 Task: Look for space in La Virginia, Colombia from 12th  July, 2023 to 15th July, 2023 for 3 adults in price range Rs.12000 to Rs.16000. Place can be entire place with 2 bedrooms having 3 beds and 1 bathroom. Property type can be house, flat, guest house. Amenities needed are: washing machine. Booking option can be shelf check-in. Required host language is English.
Action: Mouse moved to (475, 99)
Screenshot: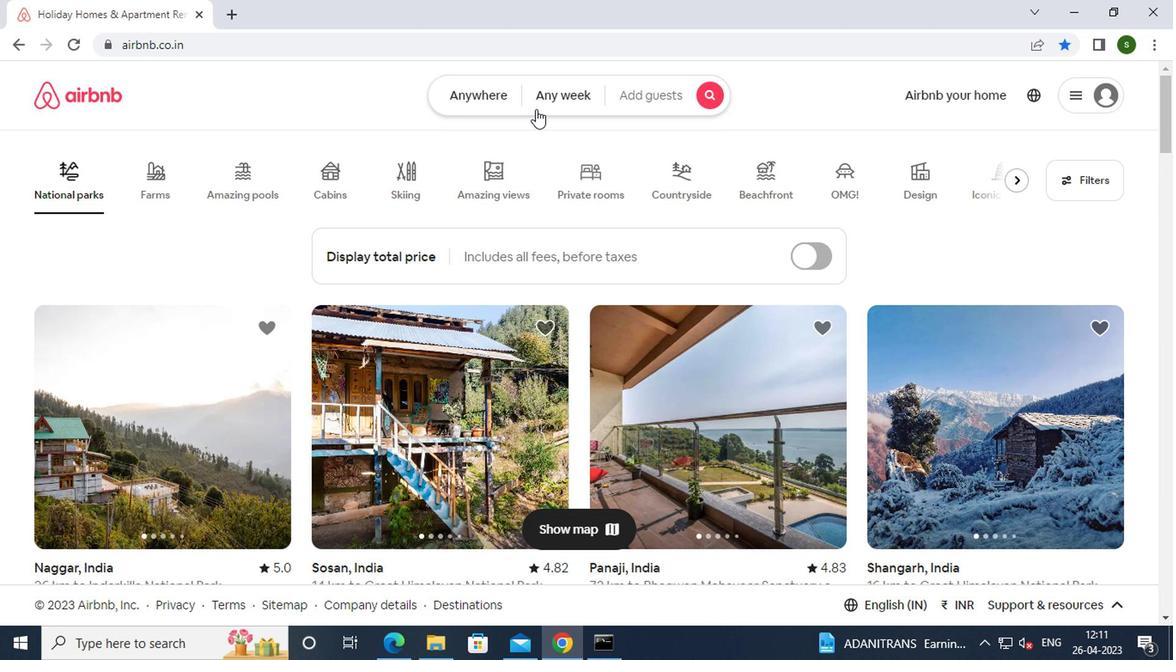 
Action: Mouse pressed left at (475, 99)
Screenshot: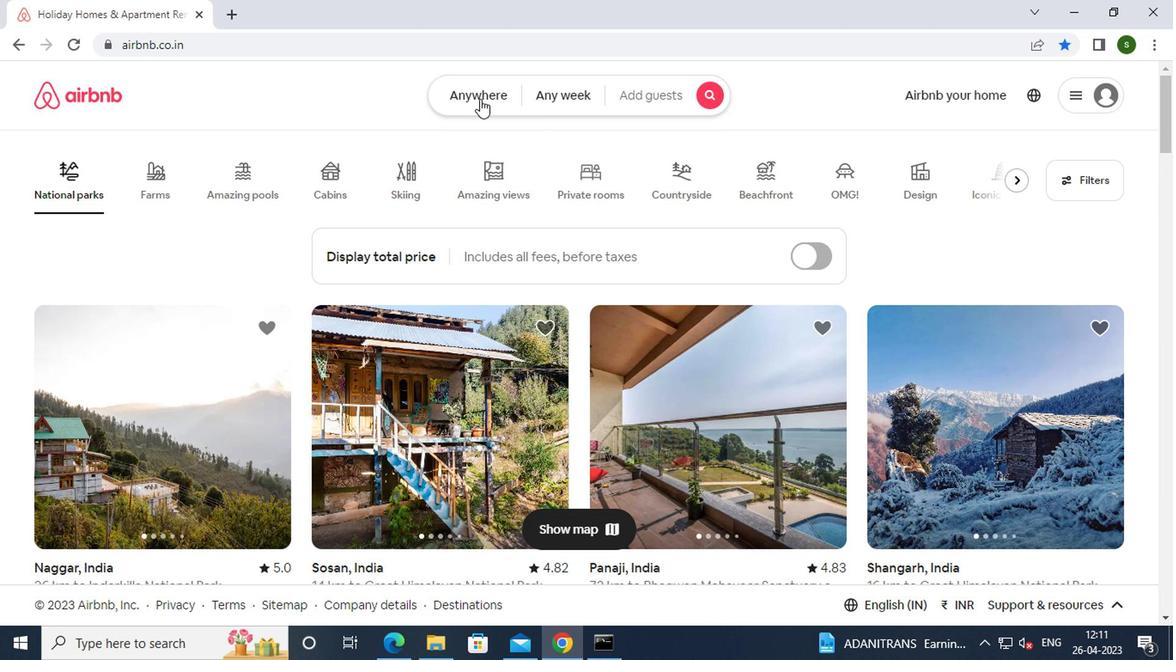 
Action: Mouse moved to (434, 166)
Screenshot: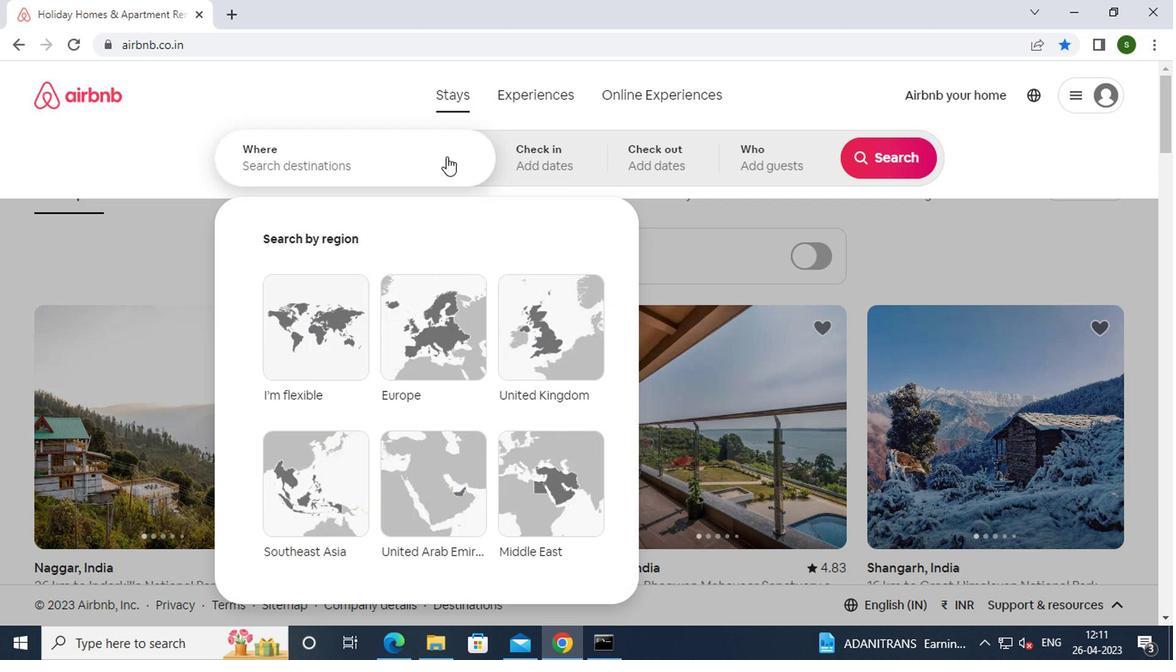 
Action: Mouse pressed left at (434, 166)
Screenshot: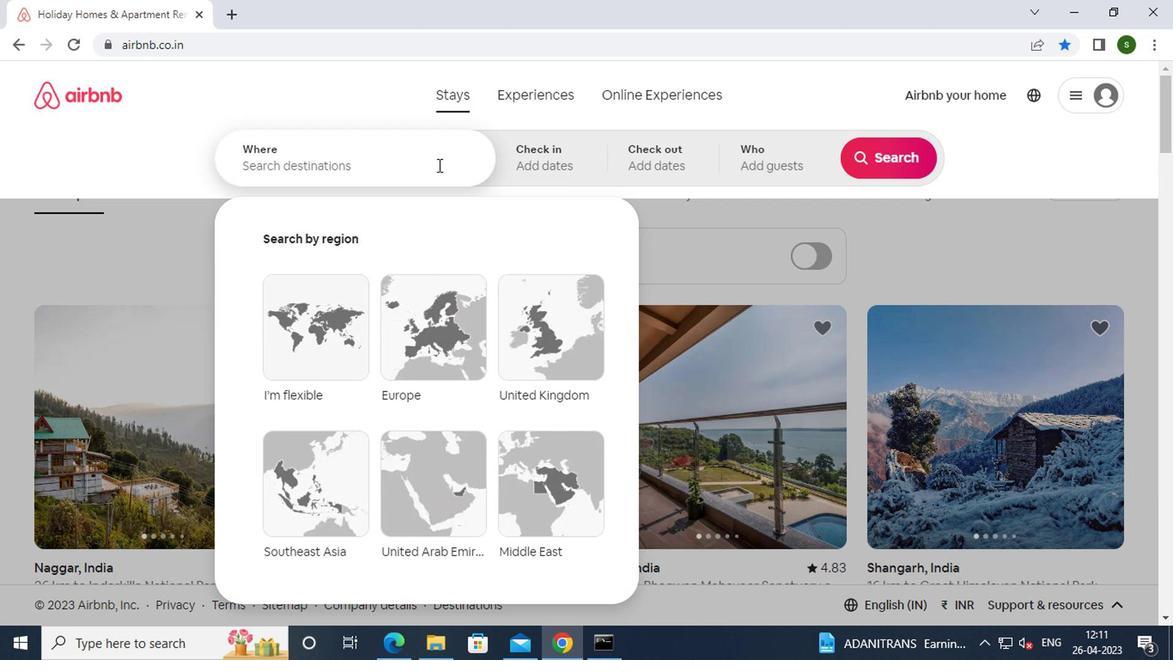 
Action: Key pressed l<Key.caps_lock>a<Key.space><Key.caps_lock>v<Key.caps_lock>i
Screenshot: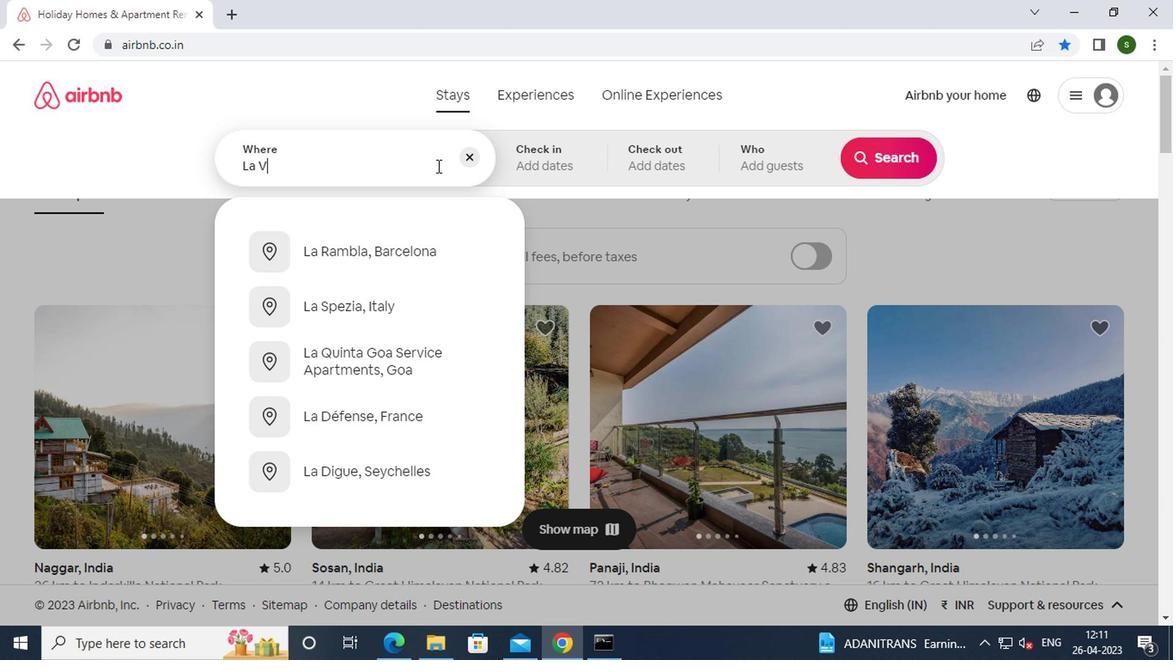 
Action: Mouse moved to (434, 166)
Screenshot: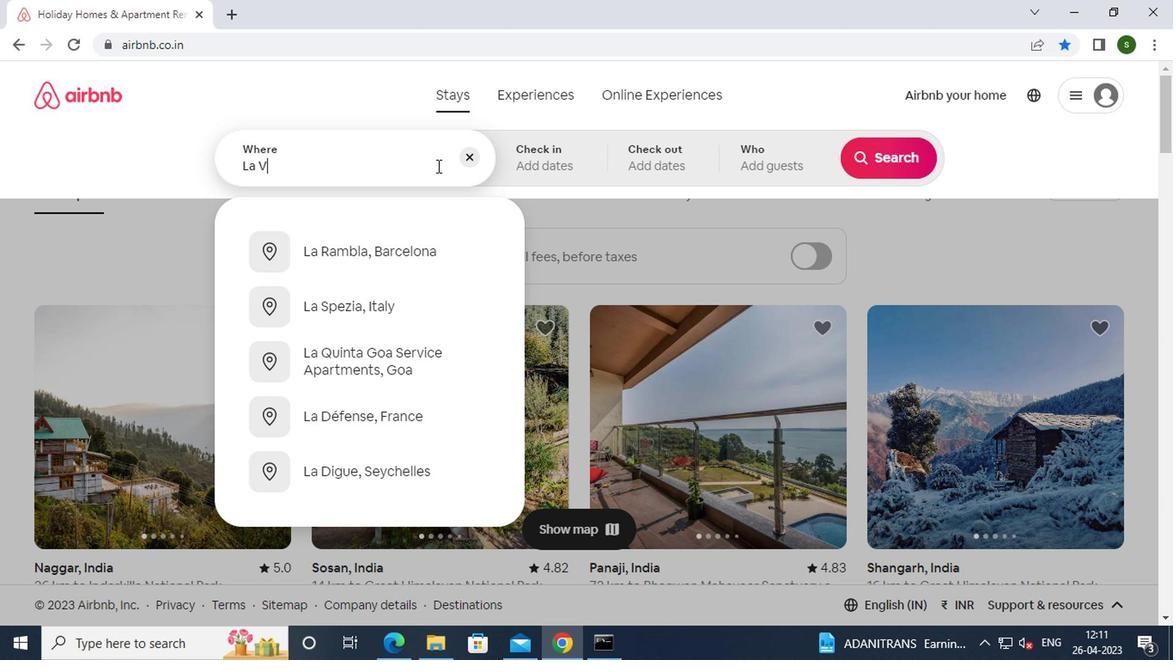 
Action: Key pressed rginia,<Key.space><Key.caps_lock>c<Key.caps_lock>olo
Screenshot: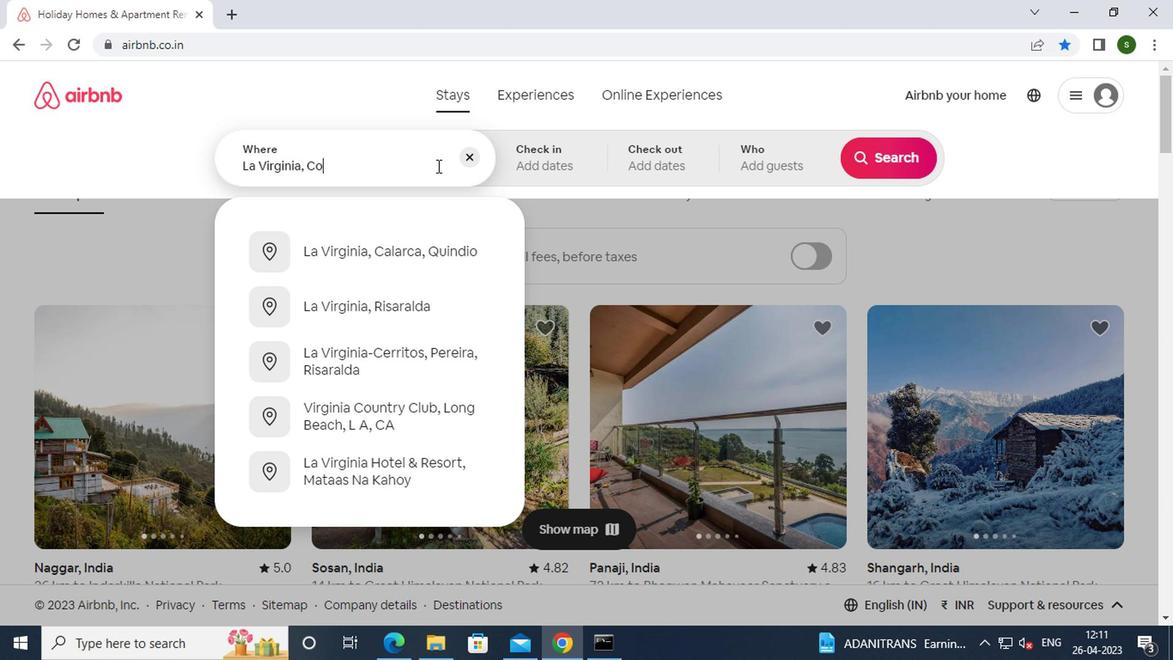 
Action: Mouse moved to (434, 166)
Screenshot: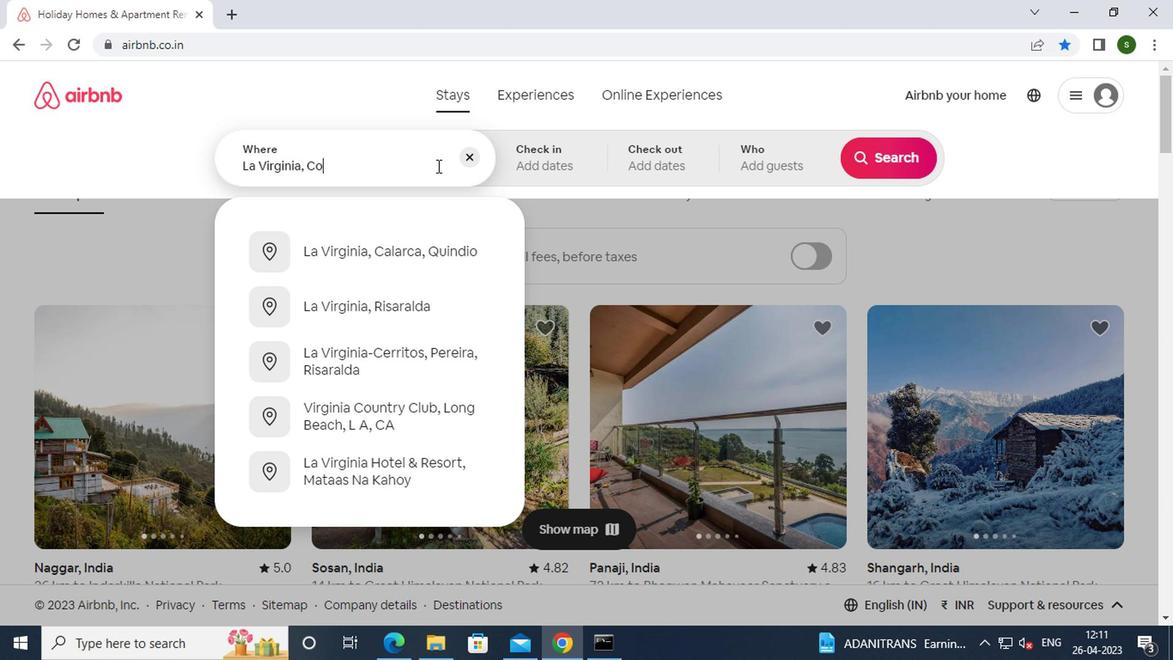 
Action: Key pressed mbia<Key.enter>
Screenshot: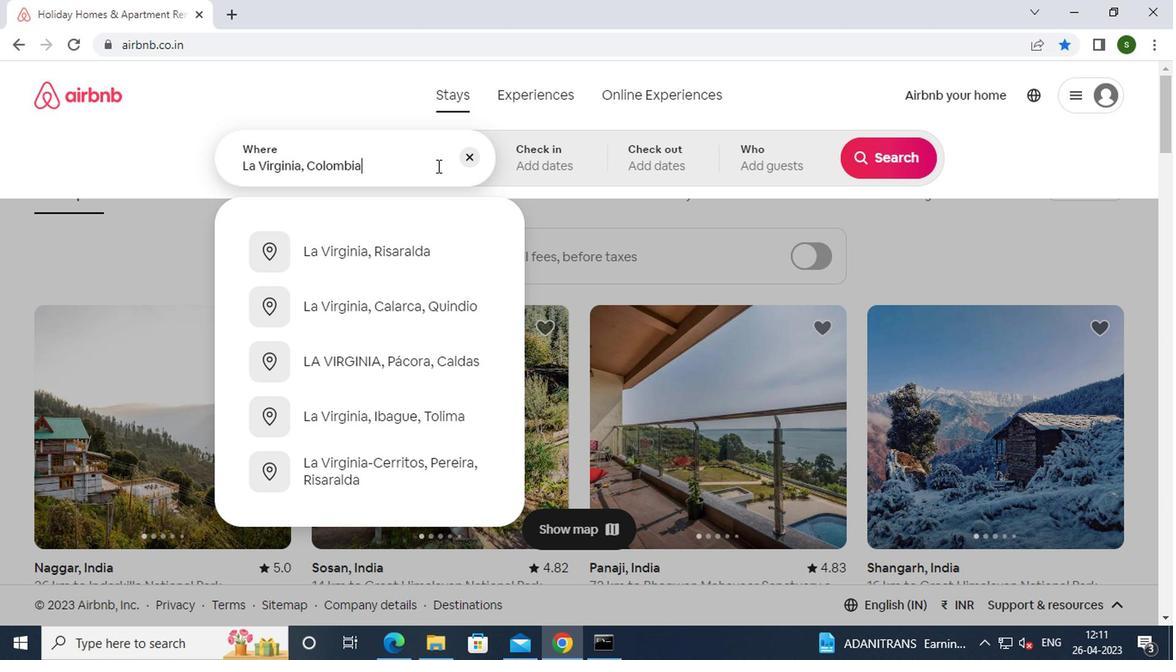 
Action: Mouse moved to (863, 296)
Screenshot: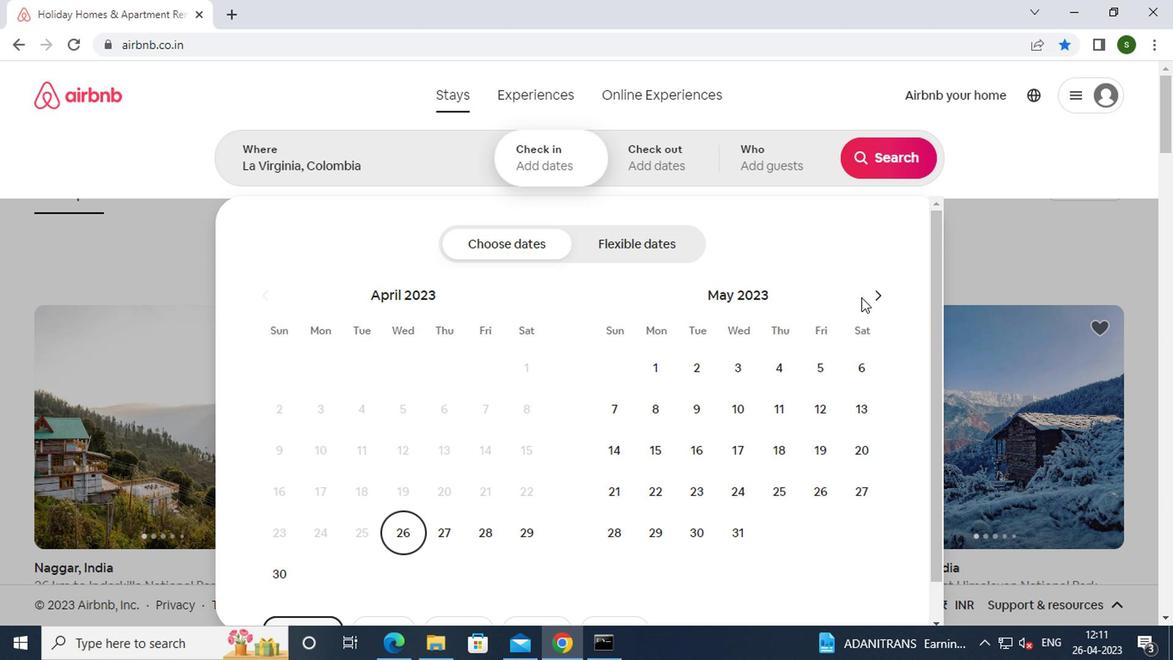 
Action: Mouse pressed left at (863, 296)
Screenshot: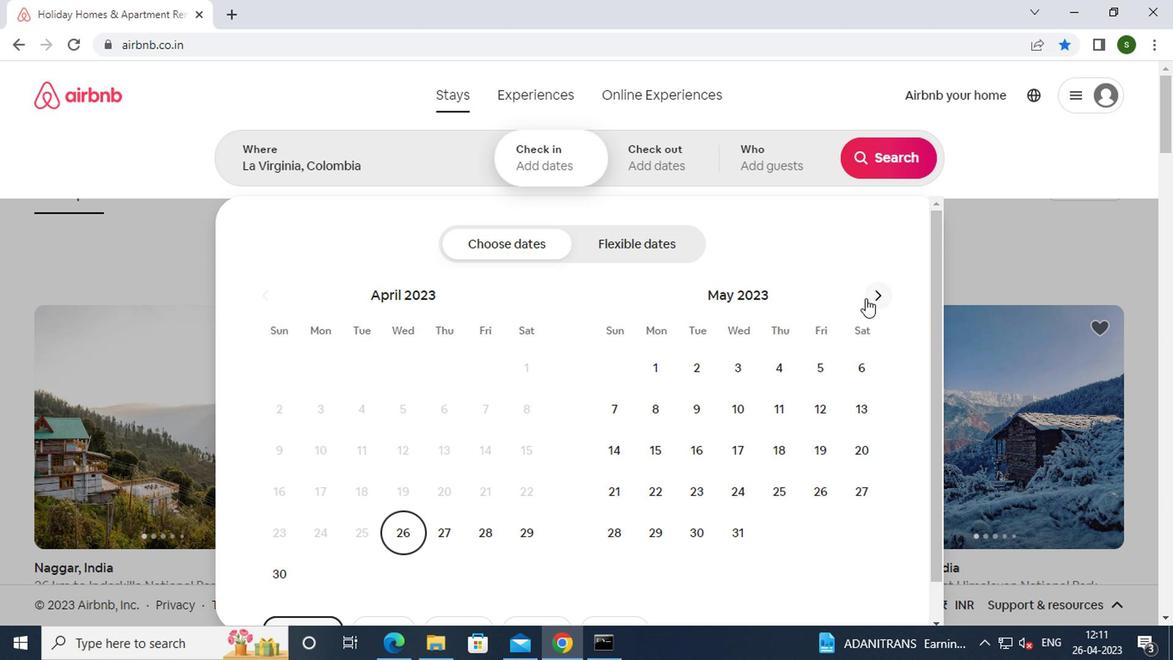
Action: Mouse pressed left at (863, 296)
Screenshot: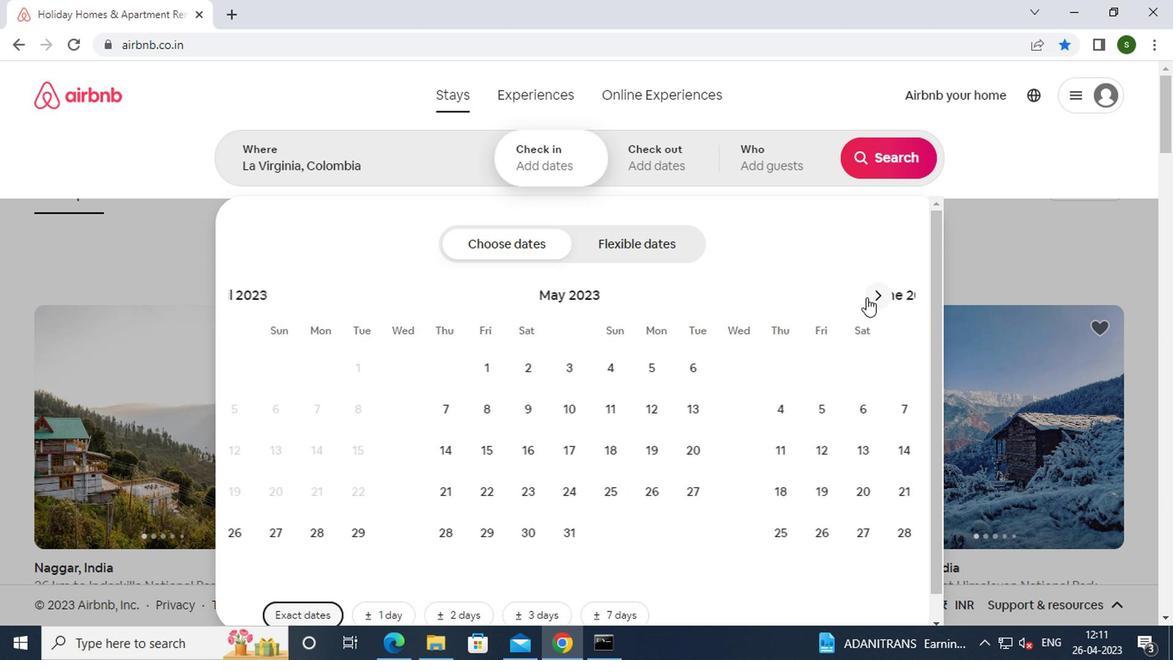 
Action: Mouse moved to (736, 438)
Screenshot: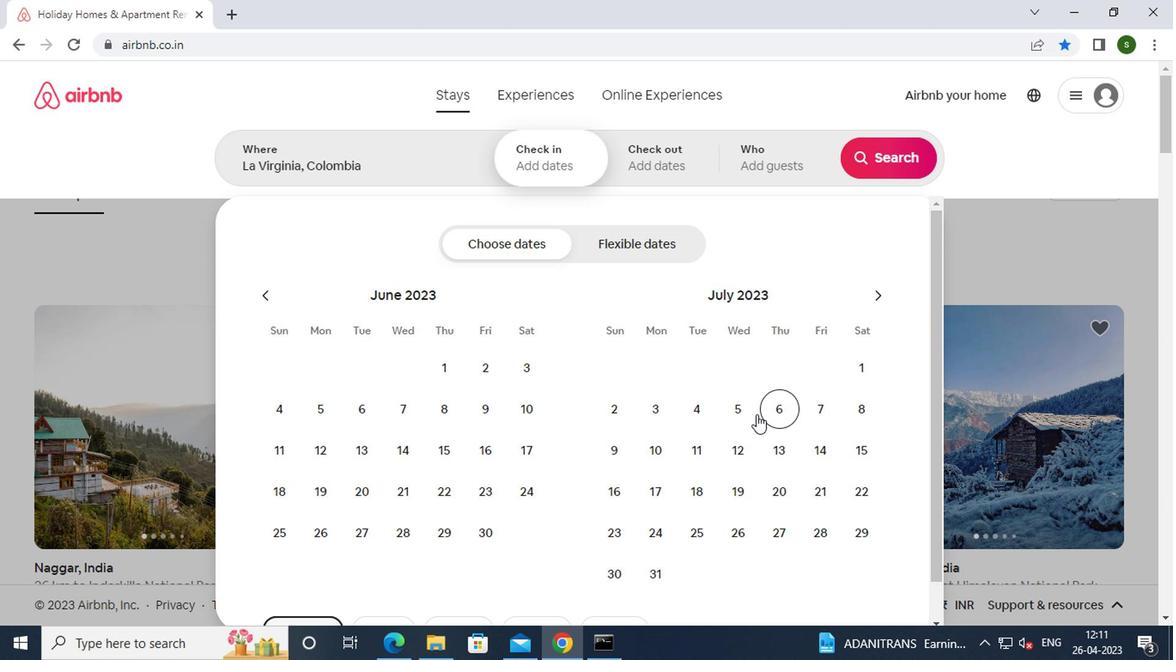 
Action: Mouse pressed left at (736, 438)
Screenshot: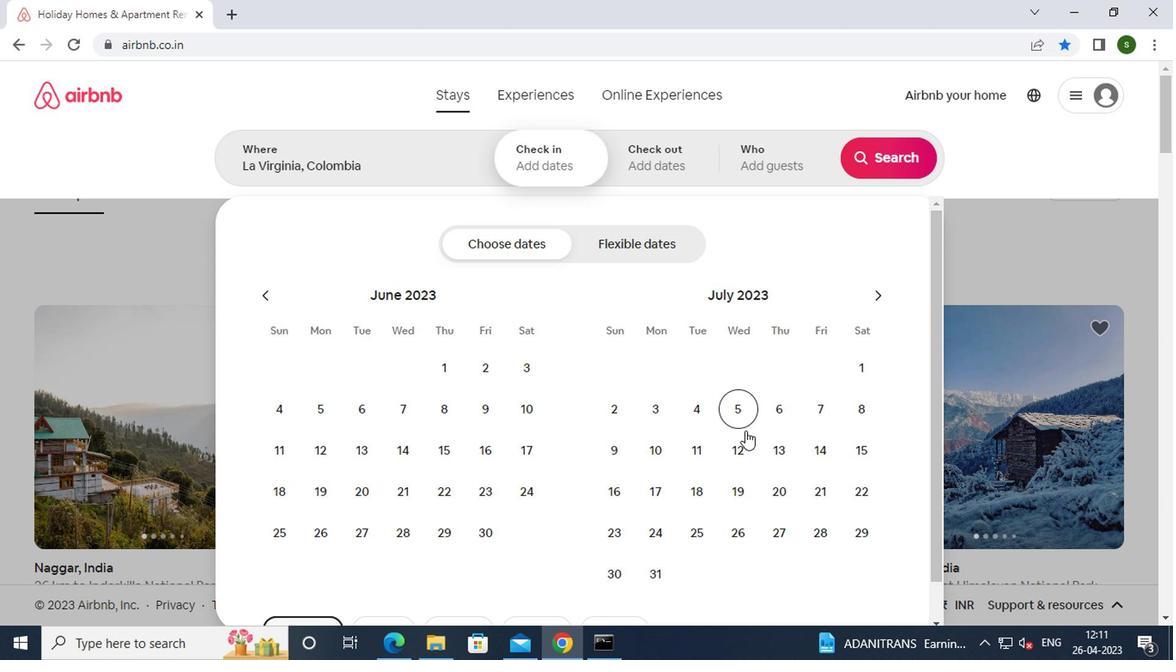 
Action: Mouse moved to (859, 444)
Screenshot: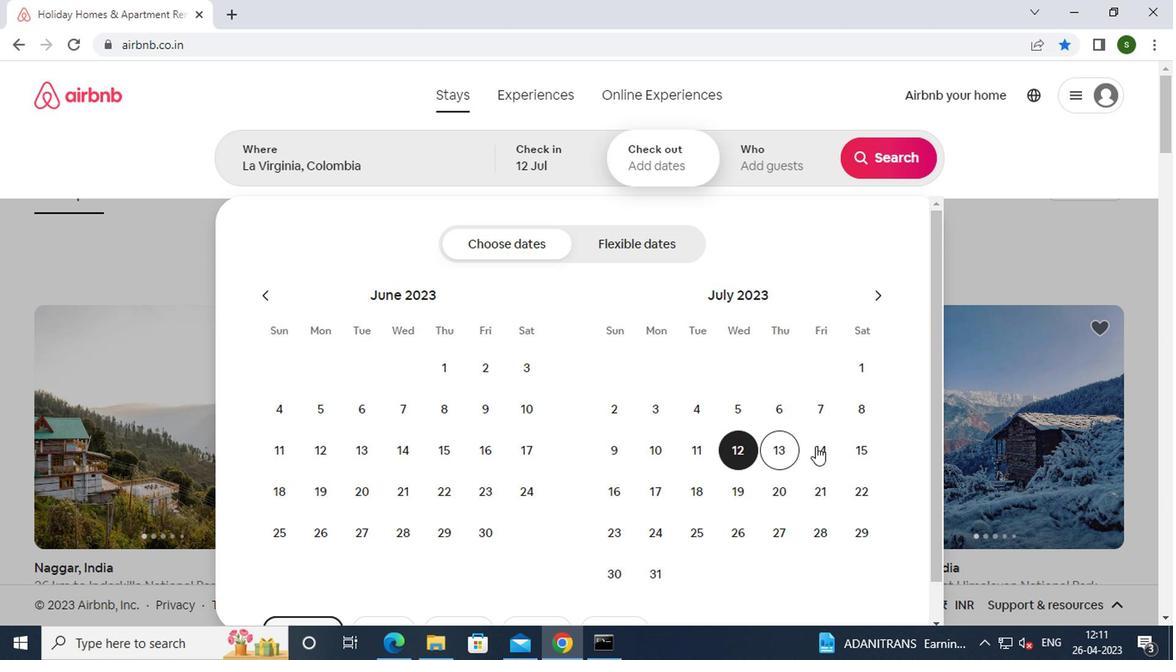 
Action: Mouse pressed left at (859, 444)
Screenshot: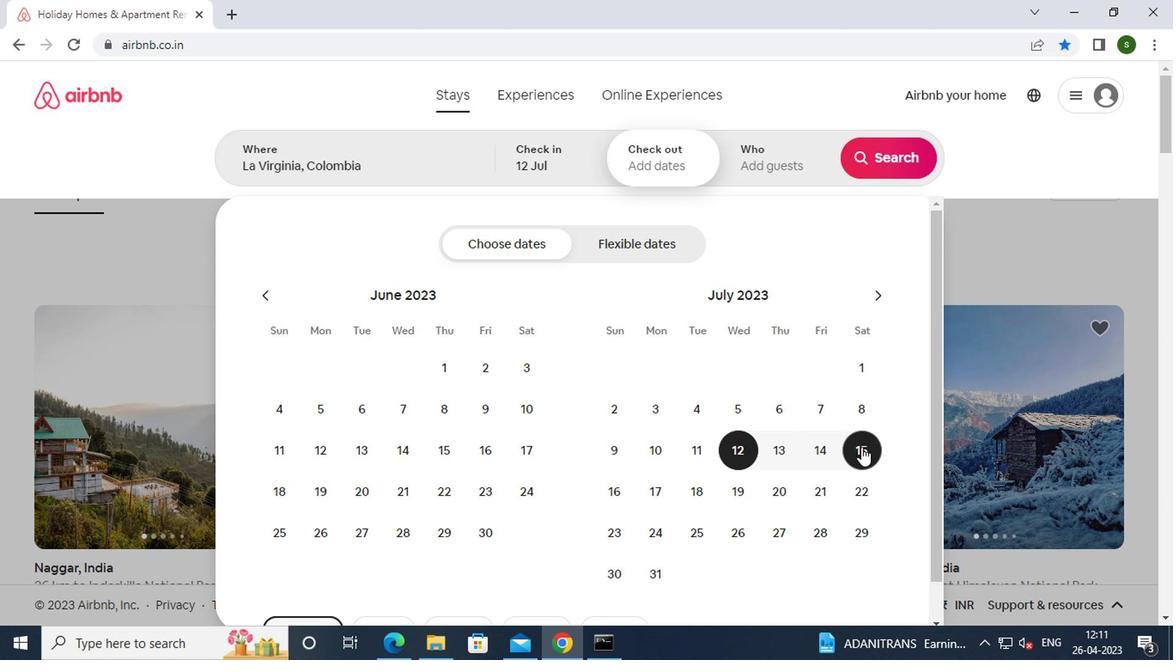 
Action: Mouse moved to (771, 161)
Screenshot: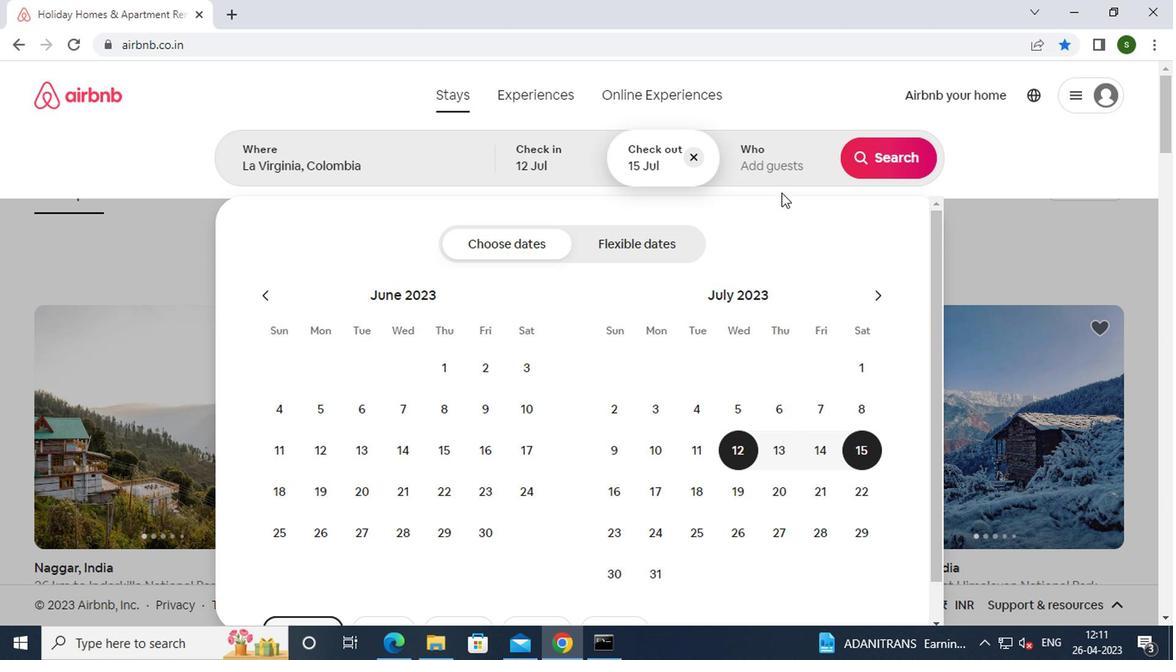 
Action: Mouse pressed left at (771, 161)
Screenshot: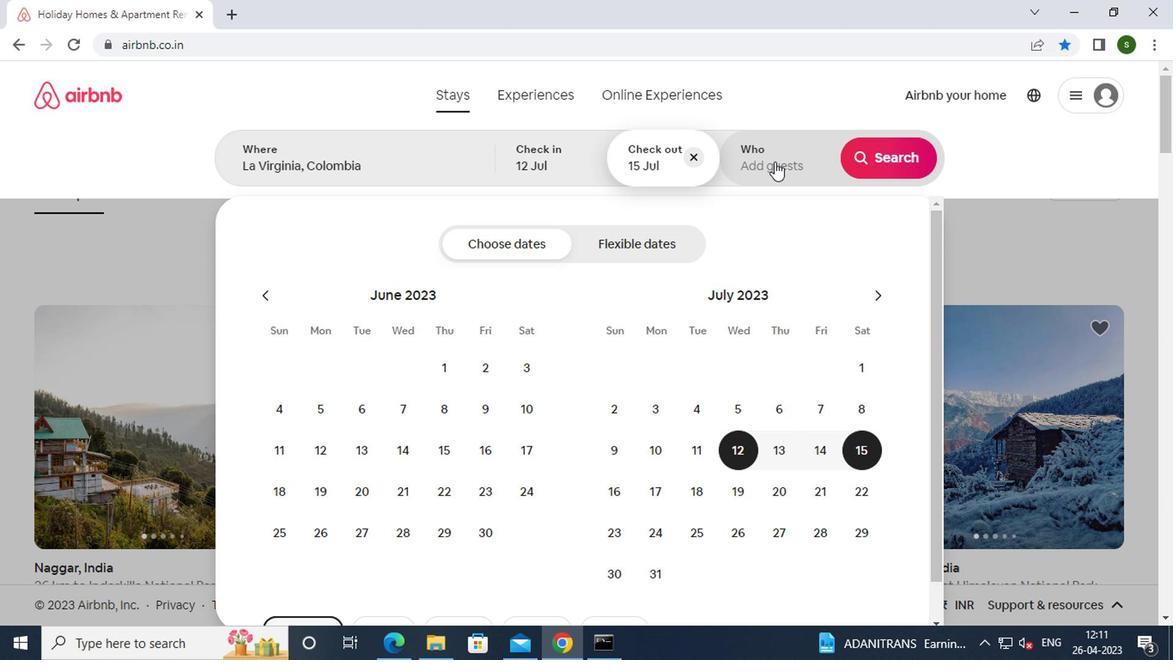 
Action: Mouse moved to (889, 247)
Screenshot: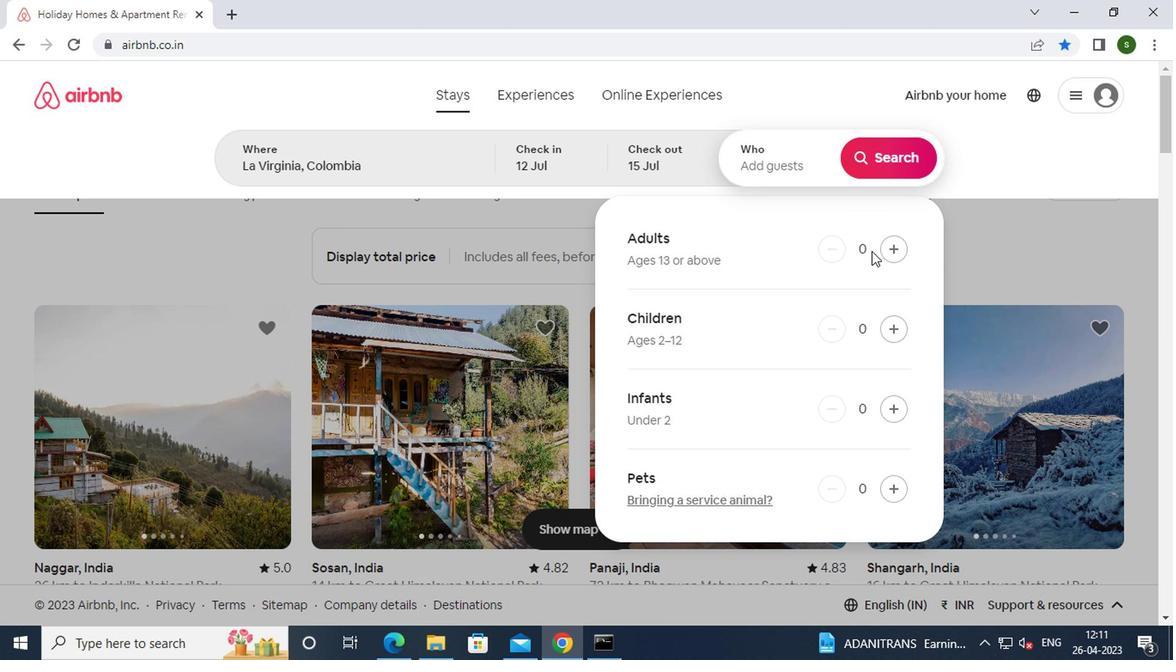 
Action: Mouse pressed left at (889, 247)
Screenshot: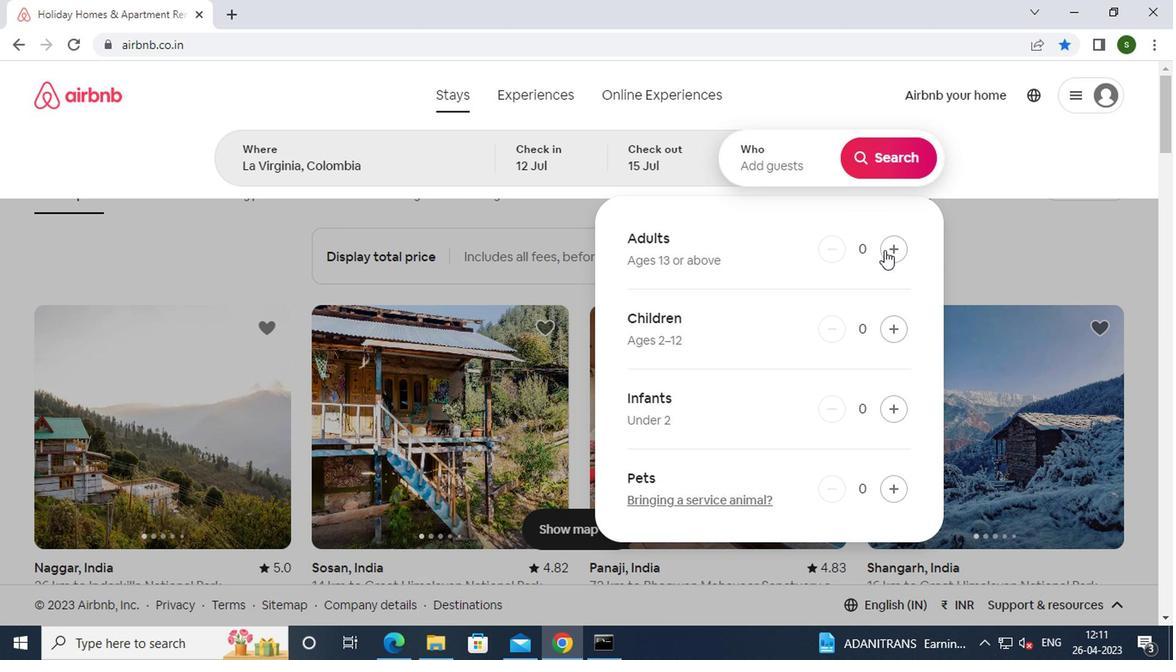
Action: Mouse pressed left at (889, 247)
Screenshot: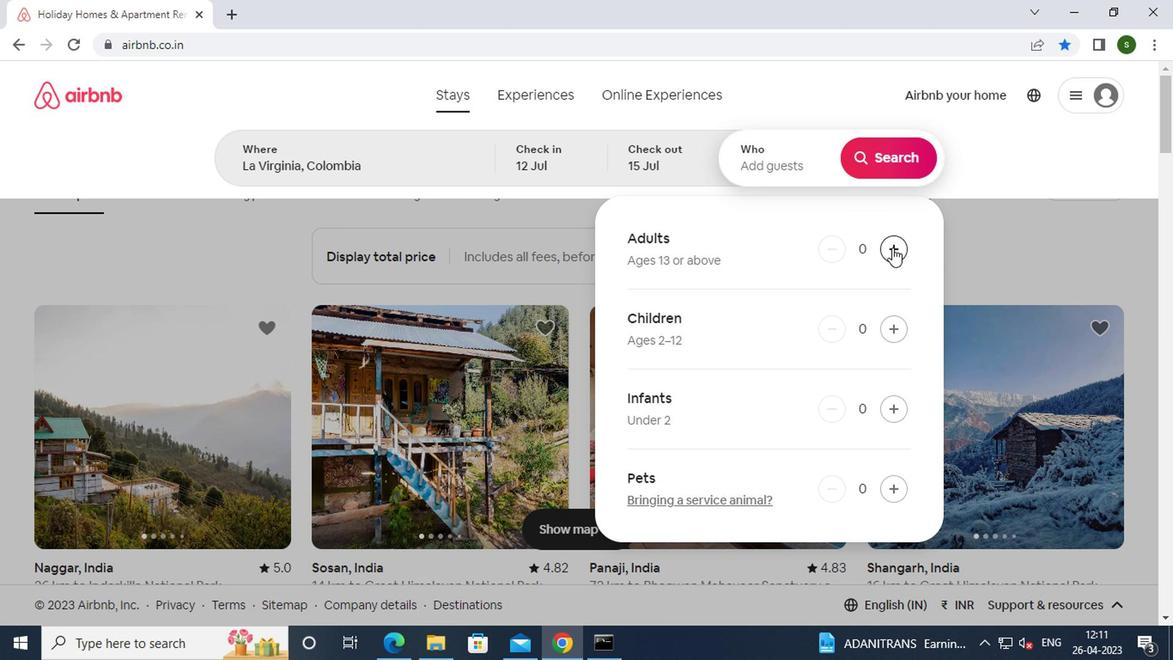 
Action: Mouse pressed left at (889, 247)
Screenshot: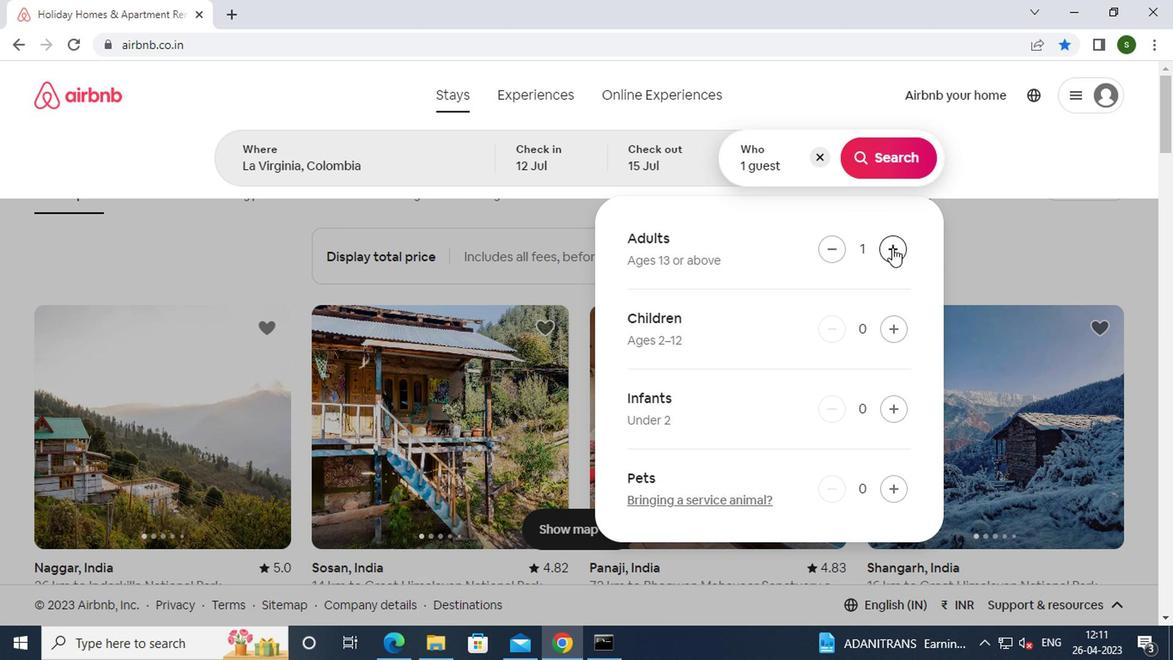 
Action: Mouse moved to (895, 166)
Screenshot: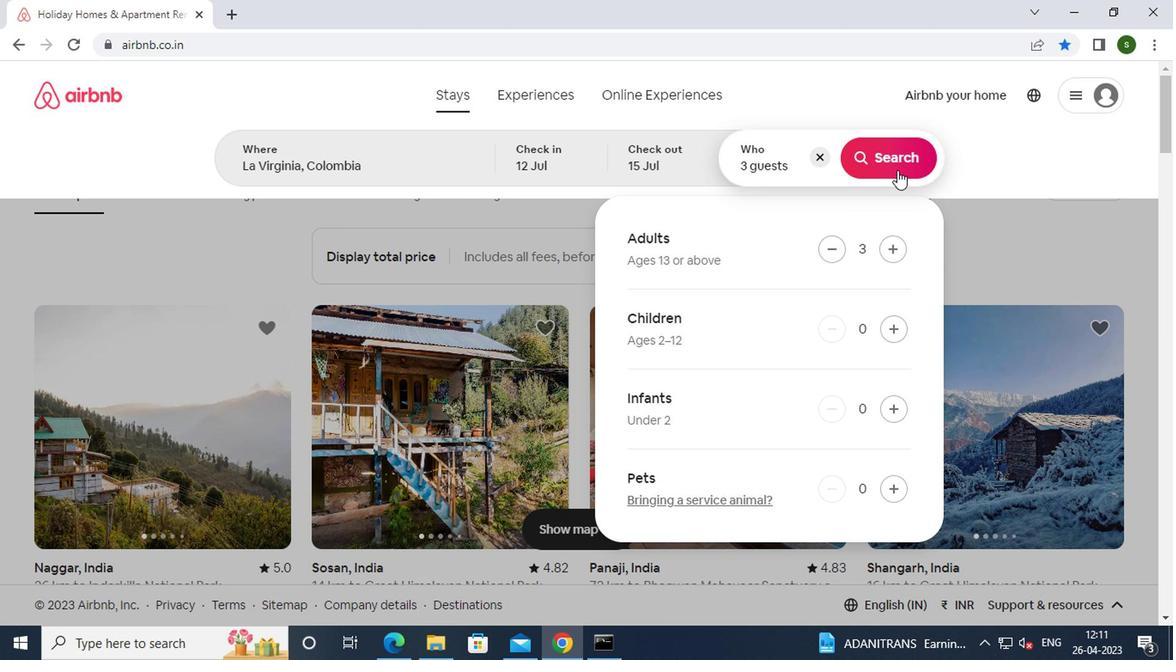 
Action: Mouse pressed left at (895, 166)
Screenshot: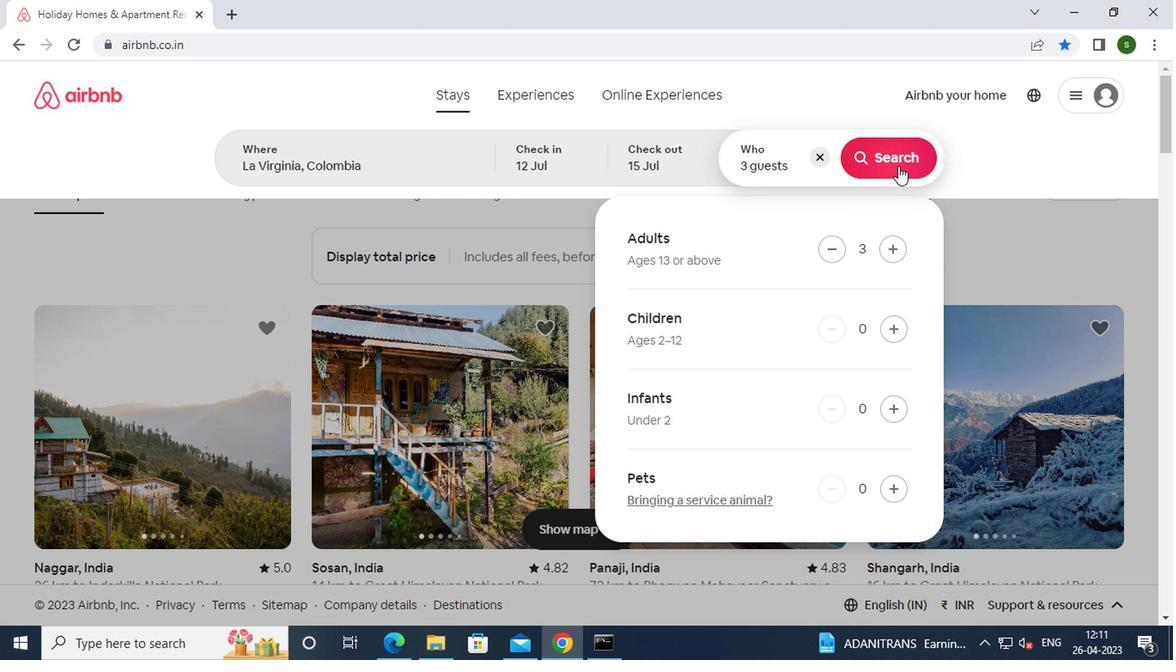 
Action: Mouse moved to (1079, 152)
Screenshot: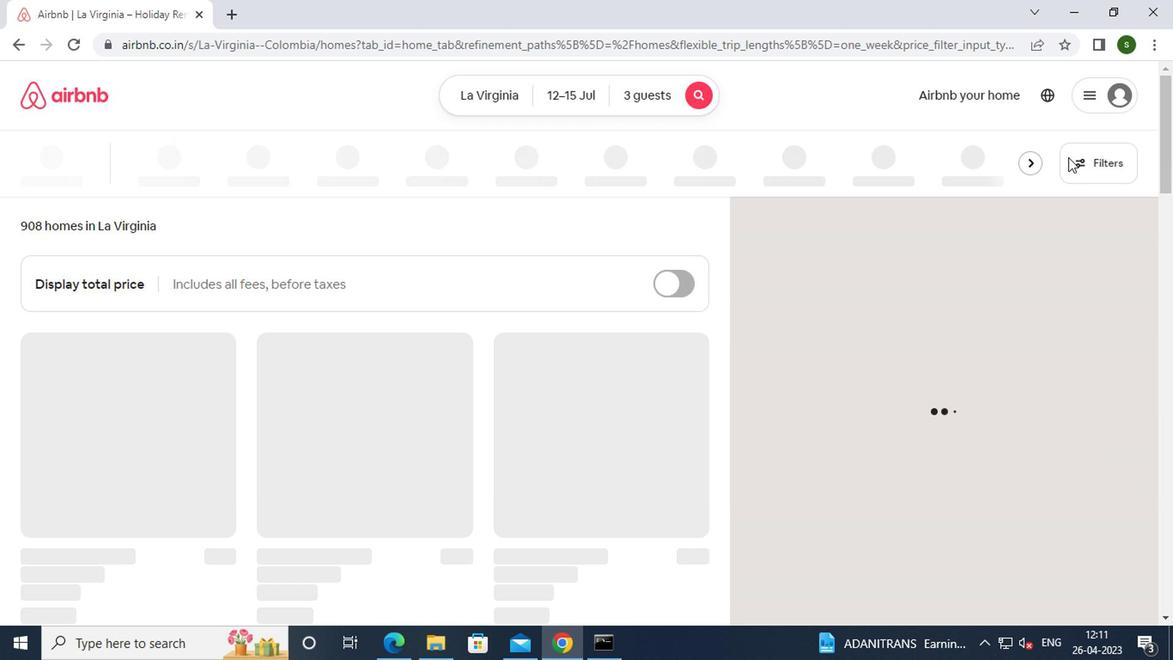 
Action: Mouse pressed left at (1079, 152)
Screenshot: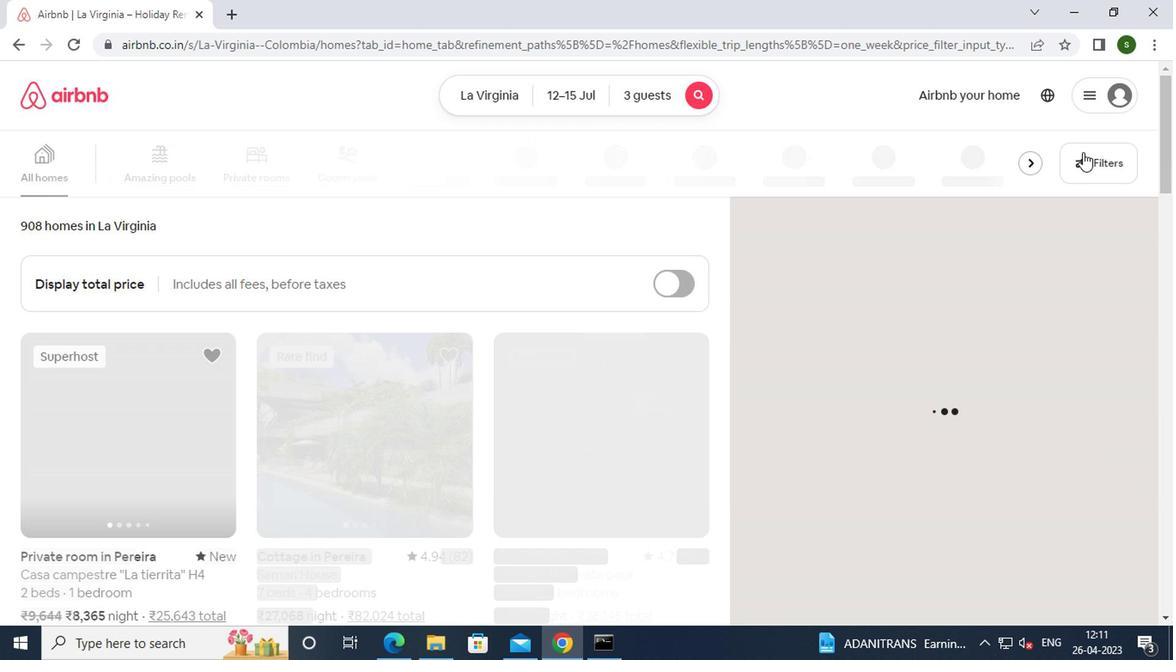 
Action: Mouse moved to (485, 372)
Screenshot: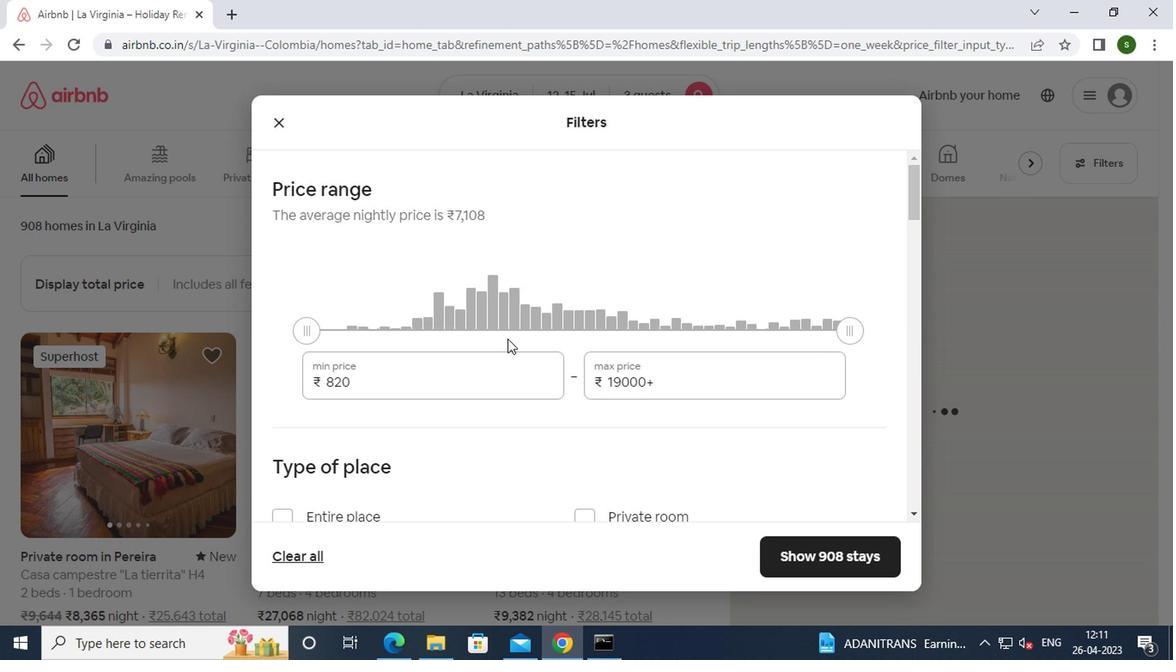
Action: Mouse pressed left at (485, 372)
Screenshot: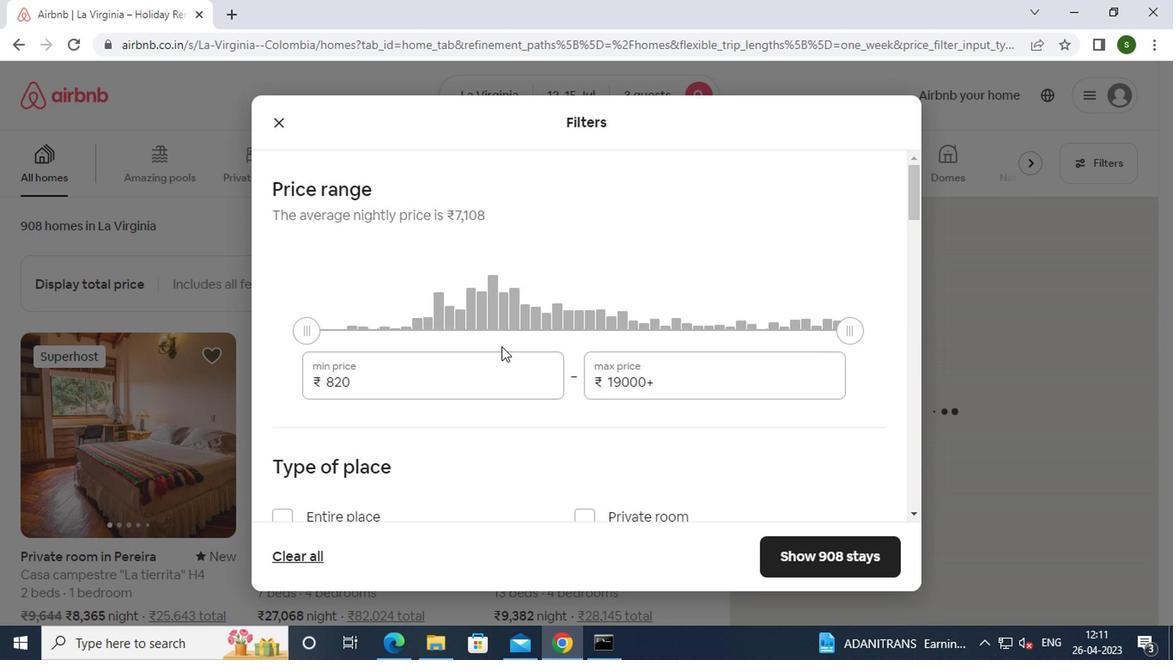 
Action: Key pressed <Key.backspace><Key.backspace><Key.backspace><Key.backspace><Key.backspace><Key.backspace><Key.backspace><Key.backspace><Key.backspace><Key.backspace>12000
Screenshot: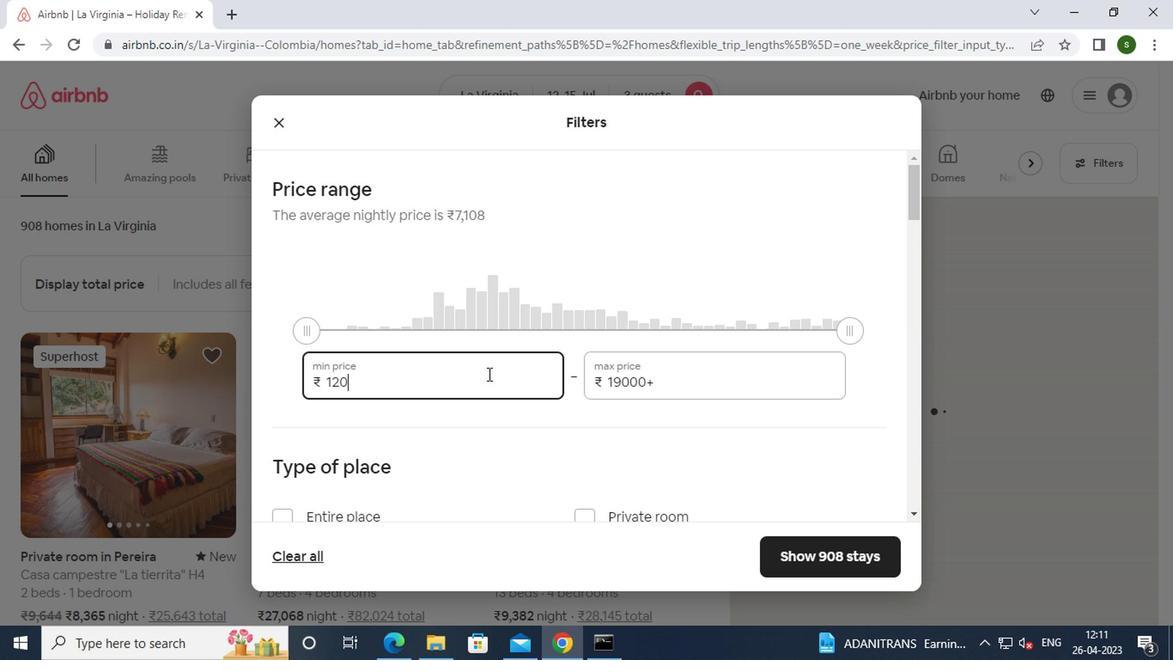 
Action: Mouse moved to (708, 383)
Screenshot: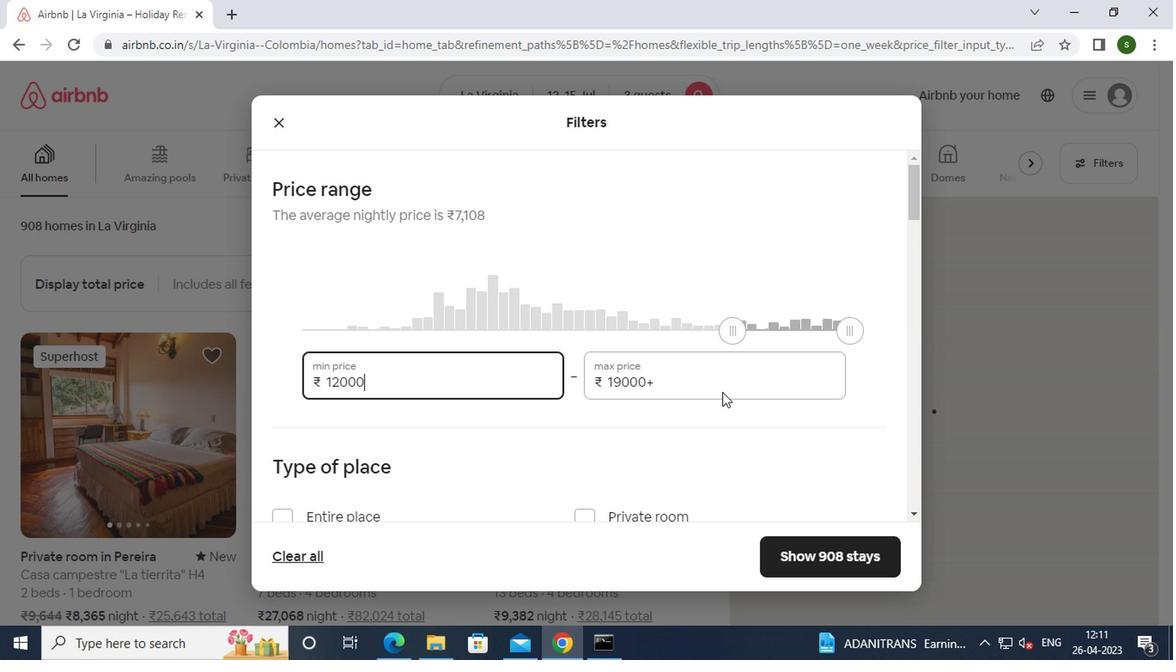 
Action: Mouse pressed left at (708, 383)
Screenshot: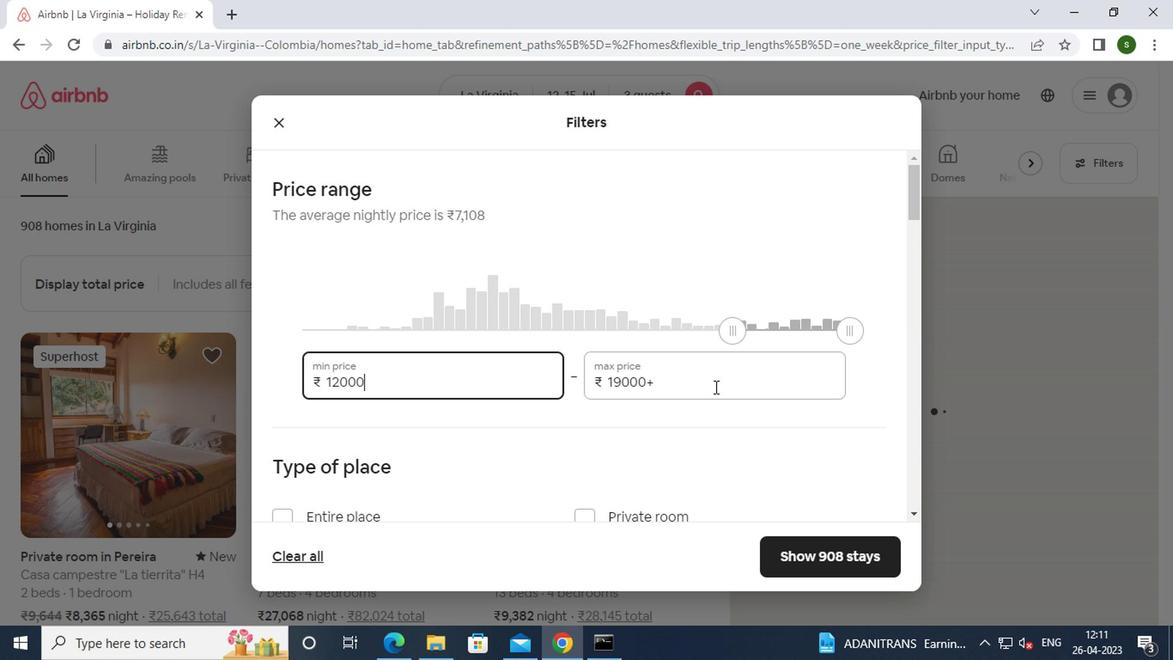 
Action: Key pressed <Key.backspace><Key.backspace><Key.backspace><Key.backspace><Key.backspace><Key.backspace><Key.backspace><Key.backspace><Key.backspace><Key.backspace><Key.backspace><Key.backspace><Key.backspace>16000
Screenshot: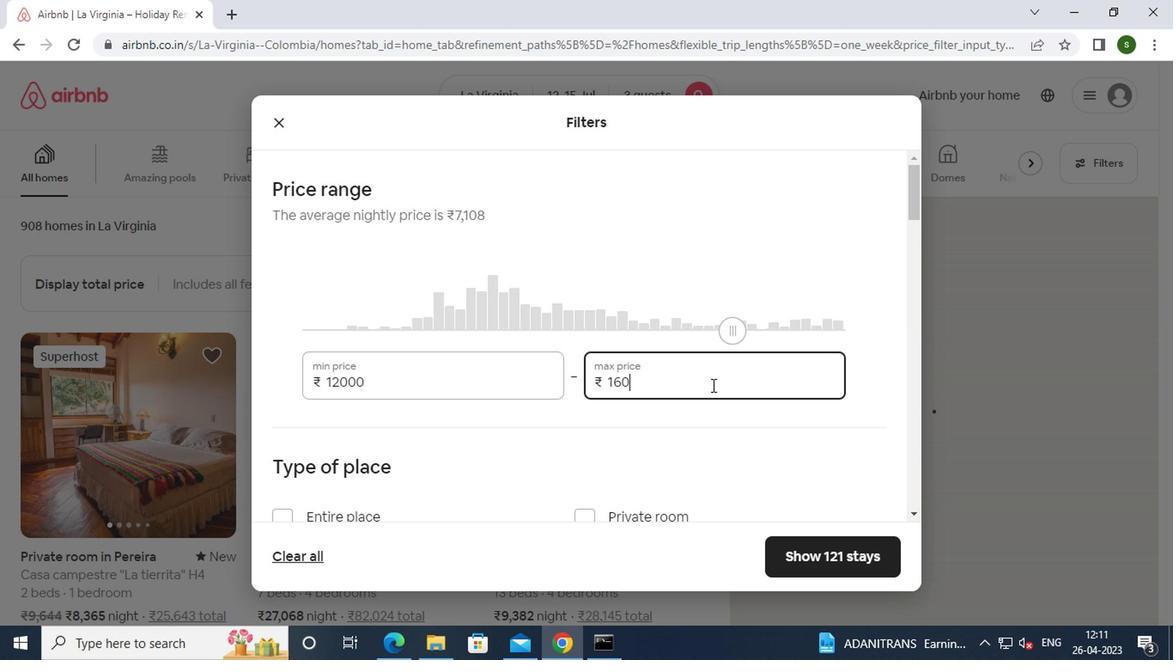 
Action: Mouse moved to (606, 400)
Screenshot: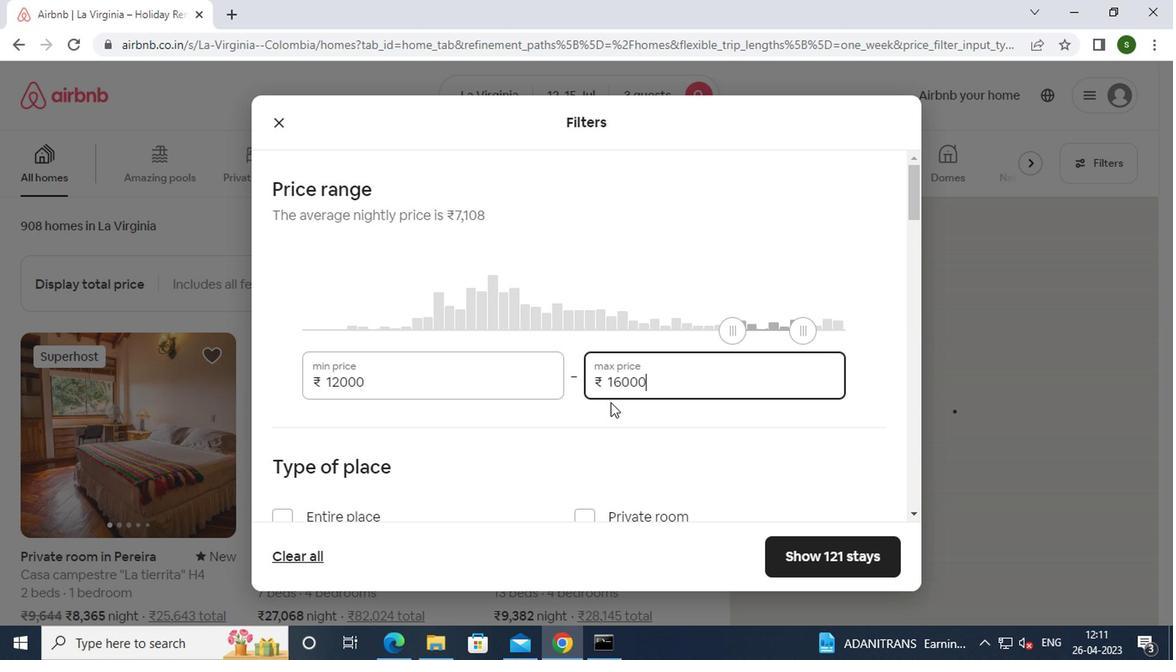 
Action: Mouse scrolled (606, 399) with delta (0, -1)
Screenshot: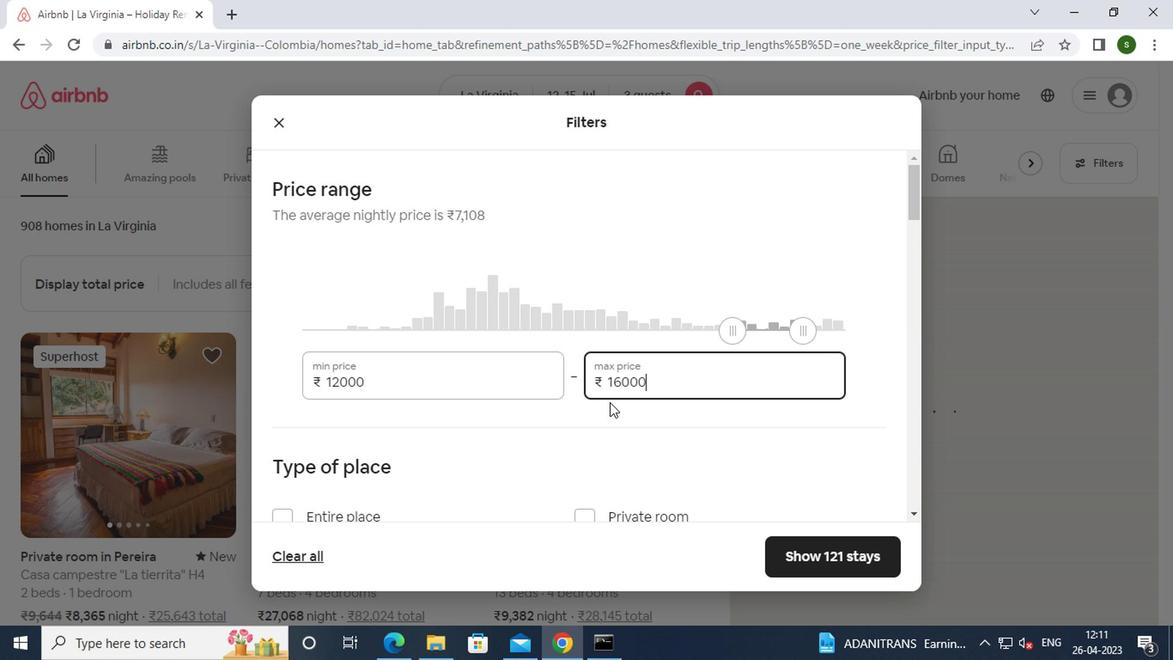 
Action: Mouse scrolled (606, 399) with delta (0, -1)
Screenshot: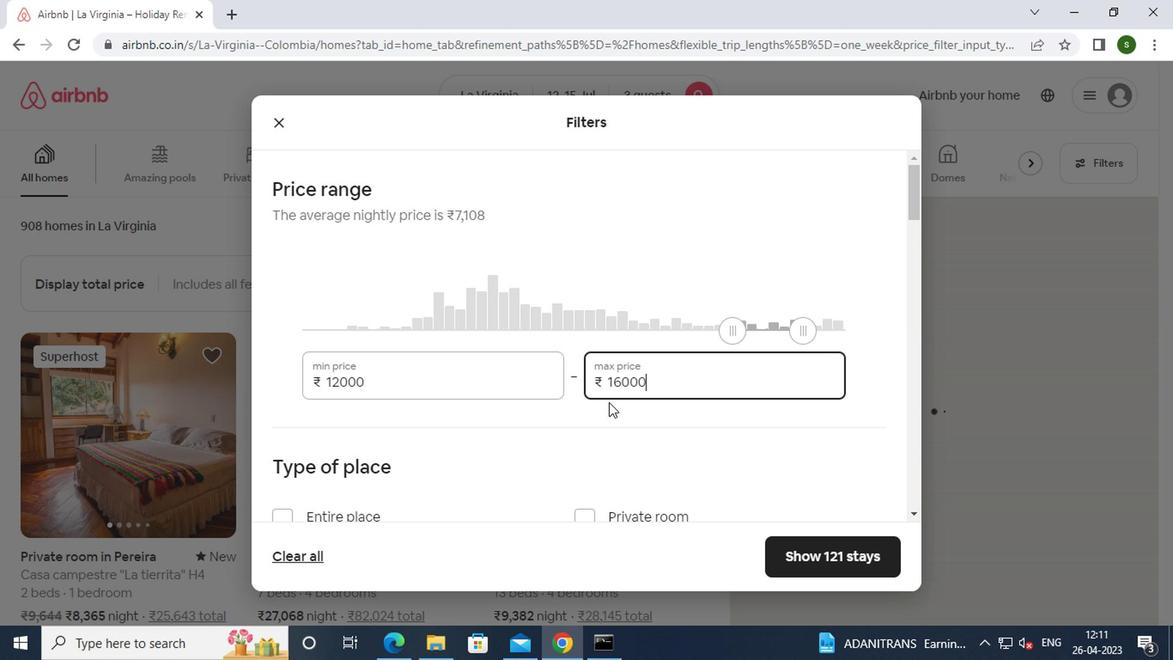 
Action: Mouse moved to (361, 358)
Screenshot: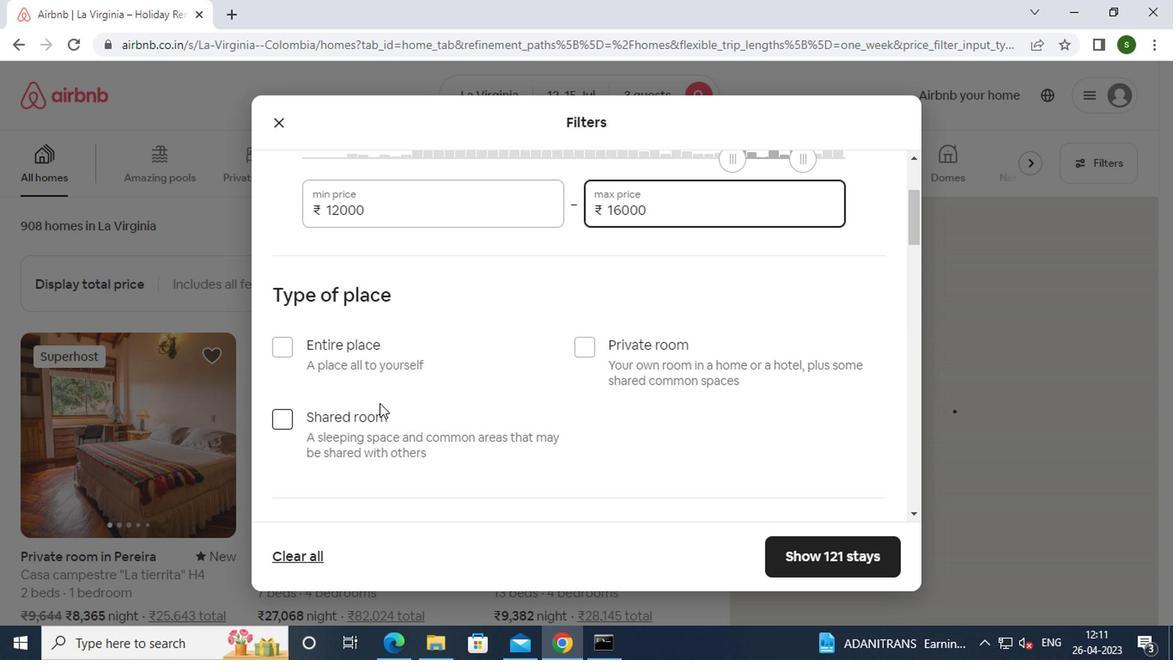 
Action: Mouse pressed left at (361, 358)
Screenshot: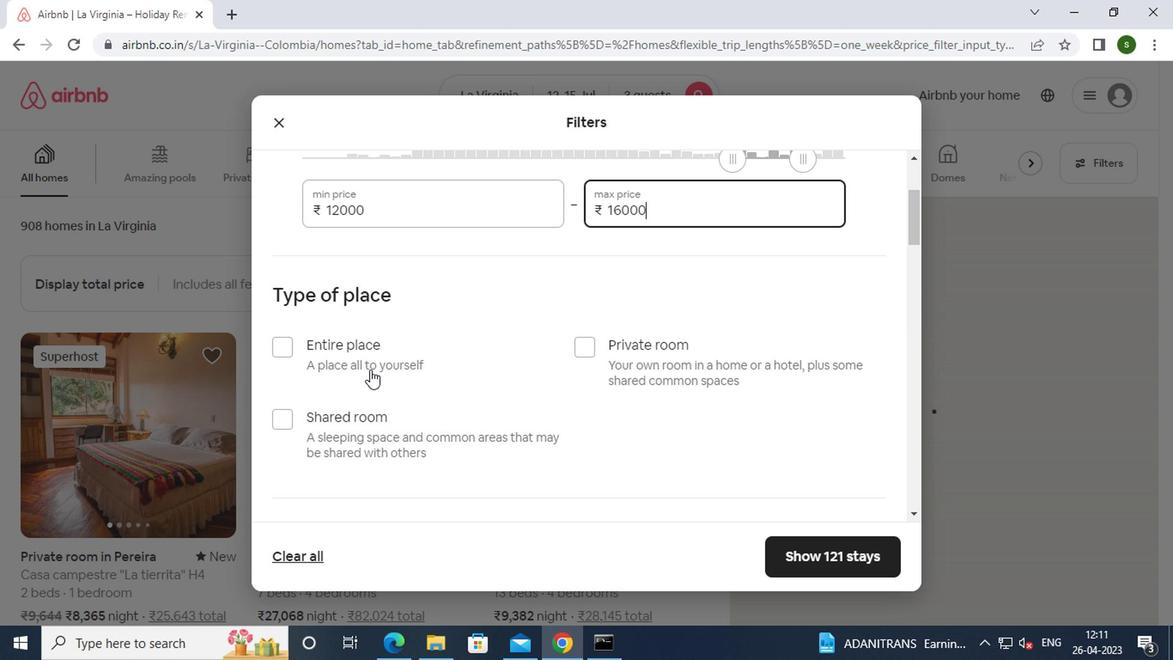 
Action: Mouse moved to (465, 361)
Screenshot: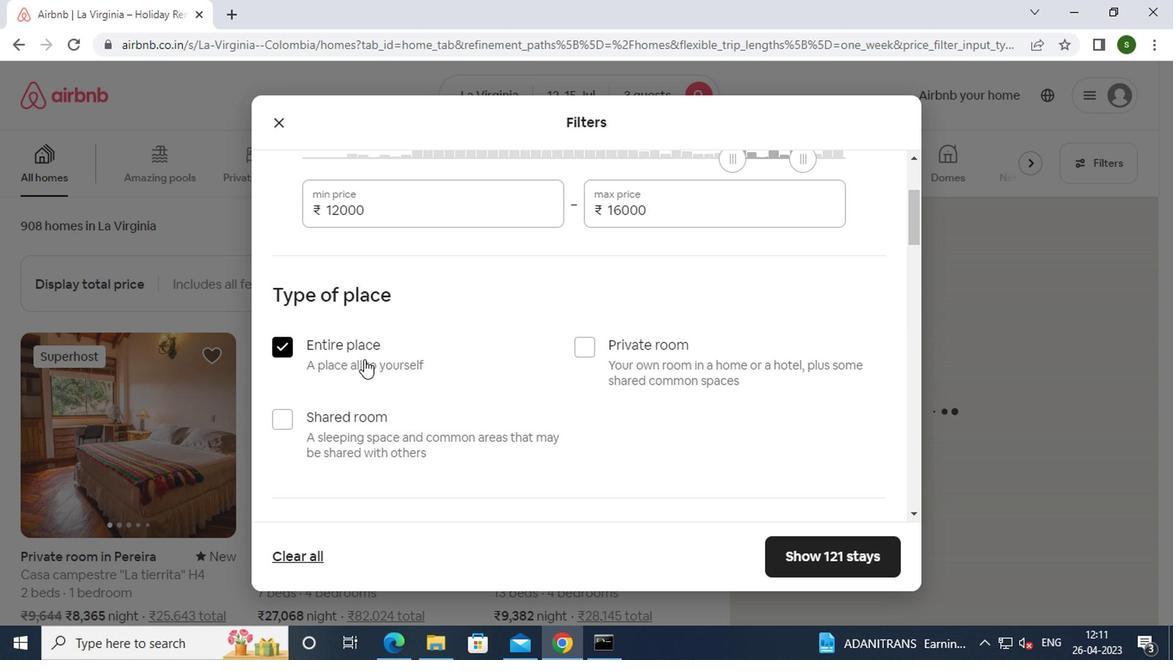
Action: Mouse scrolled (465, 360) with delta (0, 0)
Screenshot: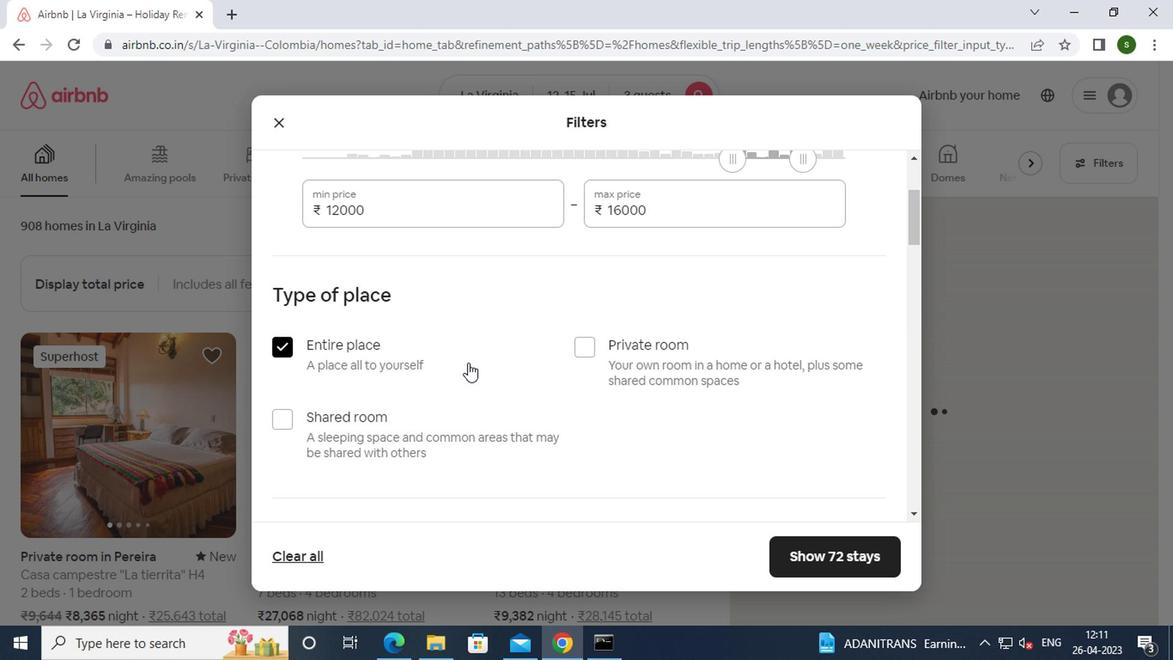 
Action: Mouse scrolled (465, 360) with delta (0, 0)
Screenshot: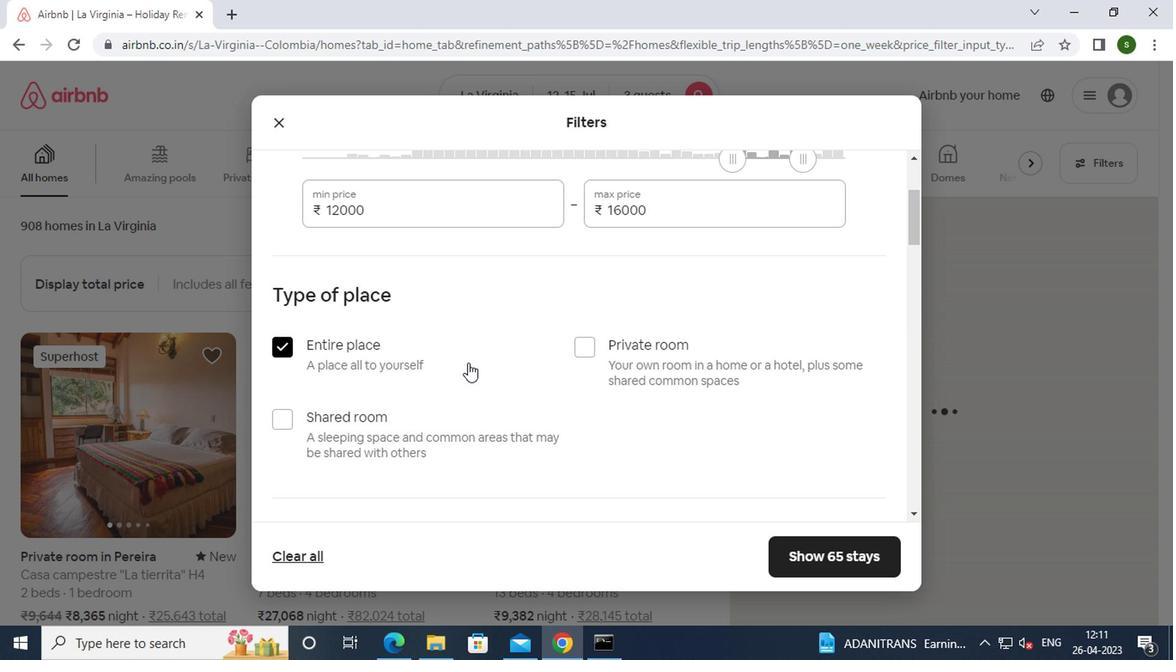 
Action: Mouse scrolled (465, 360) with delta (0, 0)
Screenshot: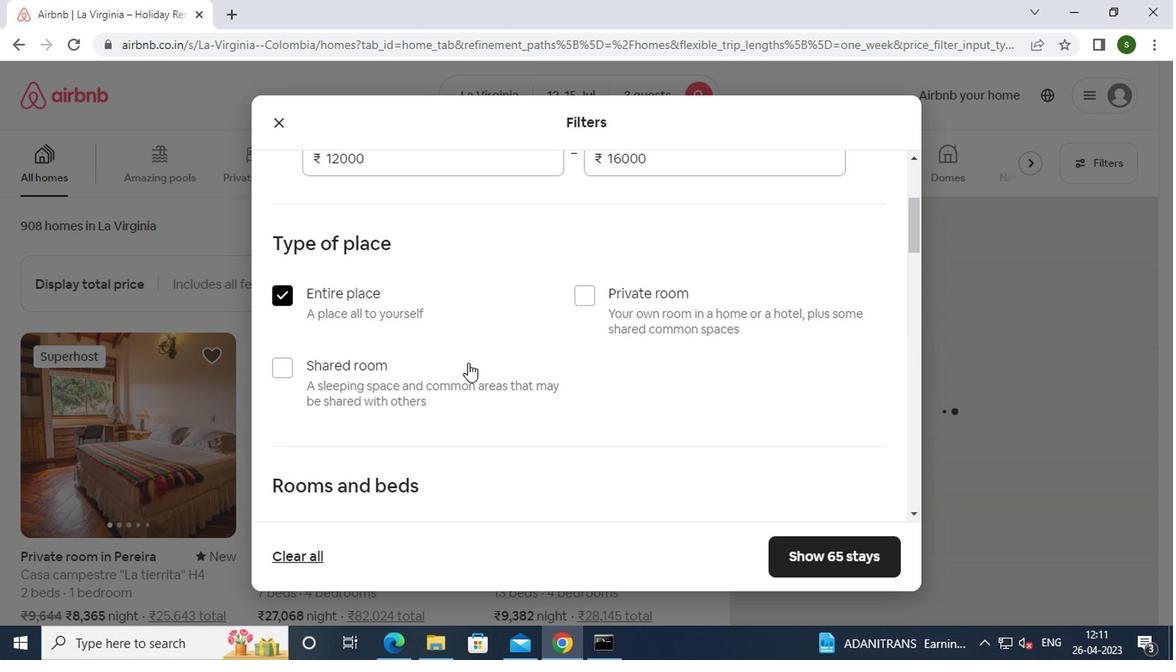 
Action: Mouse moved to (430, 371)
Screenshot: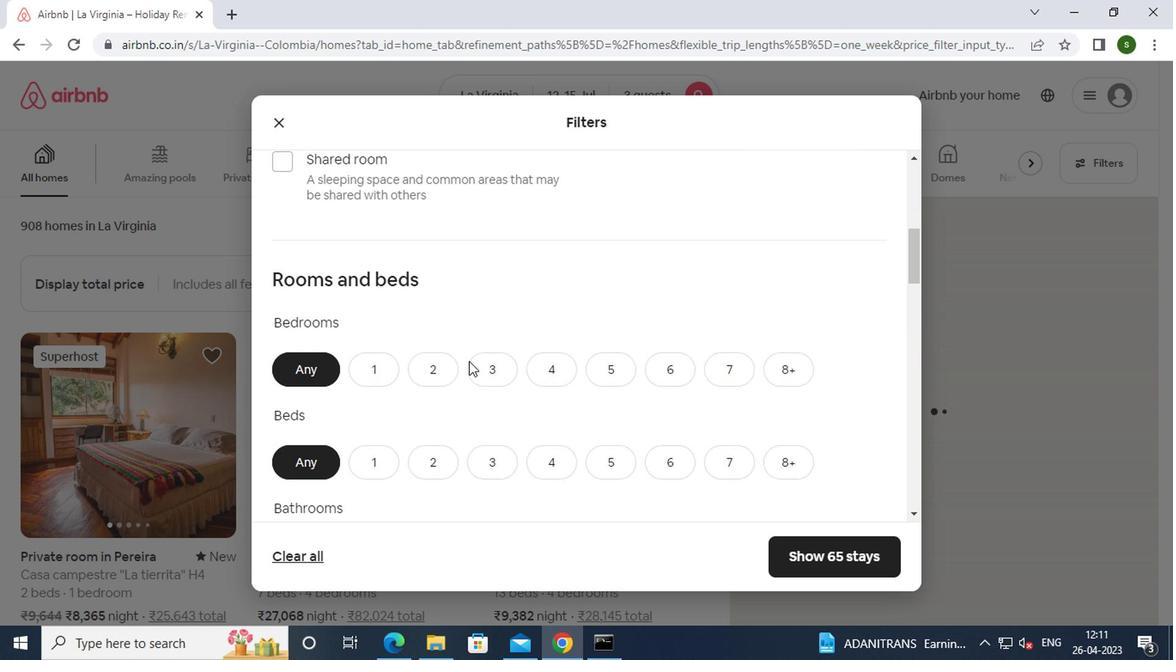 
Action: Mouse pressed left at (430, 371)
Screenshot: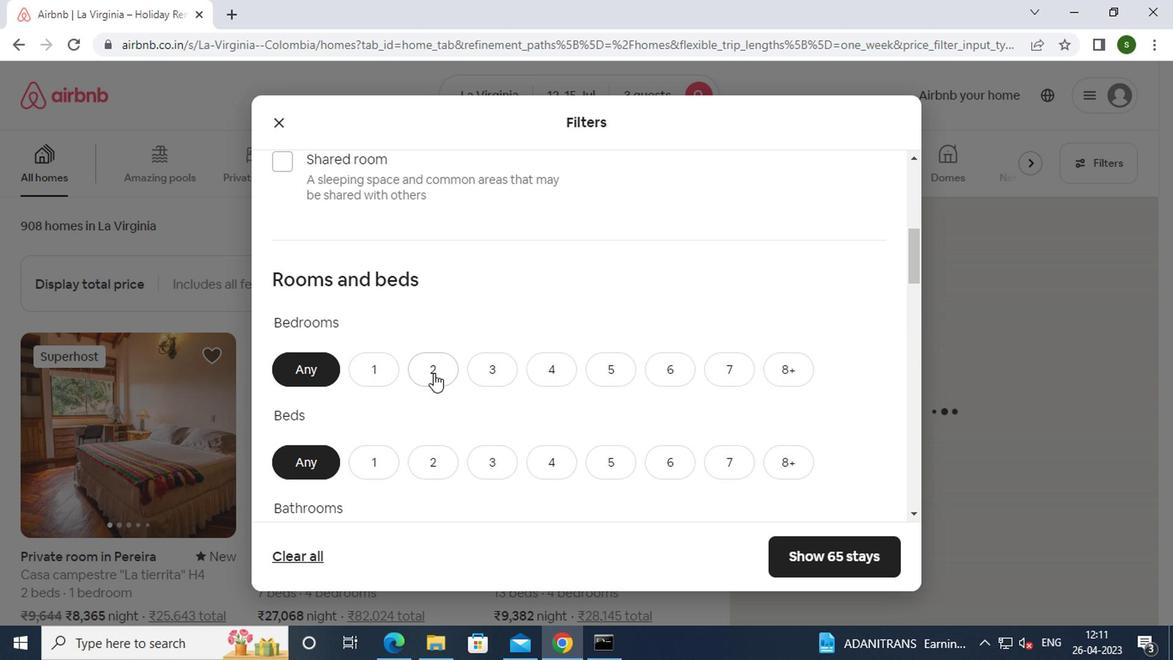 
Action: Mouse moved to (503, 457)
Screenshot: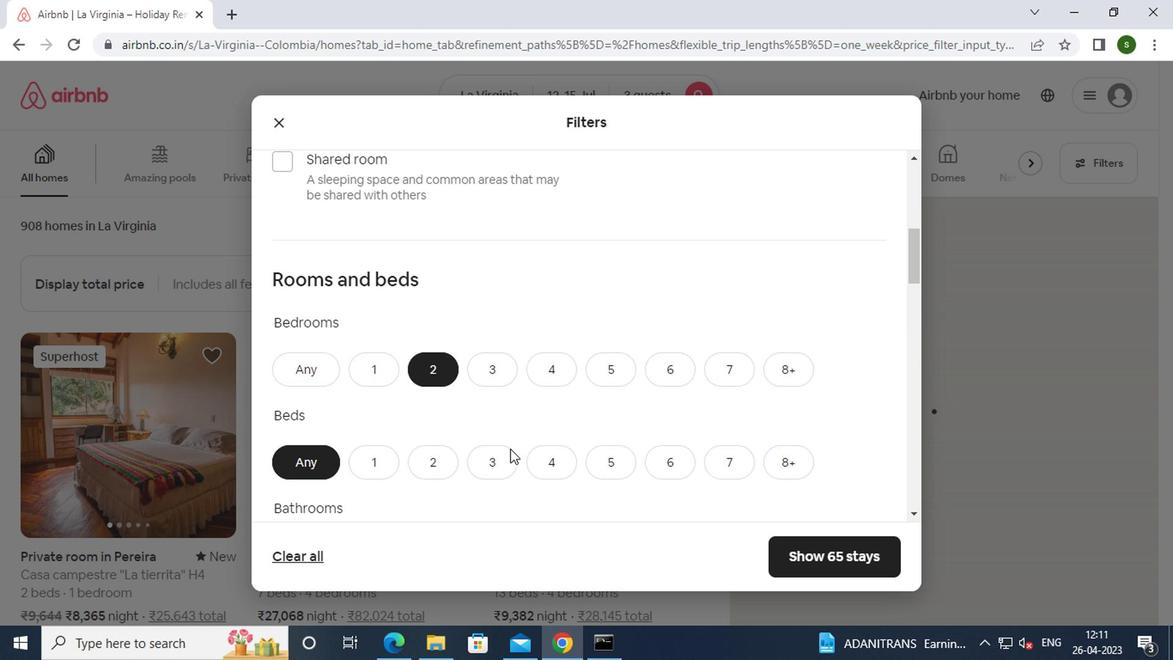 
Action: Mouse pressed left at (503, 457)
Screenshot: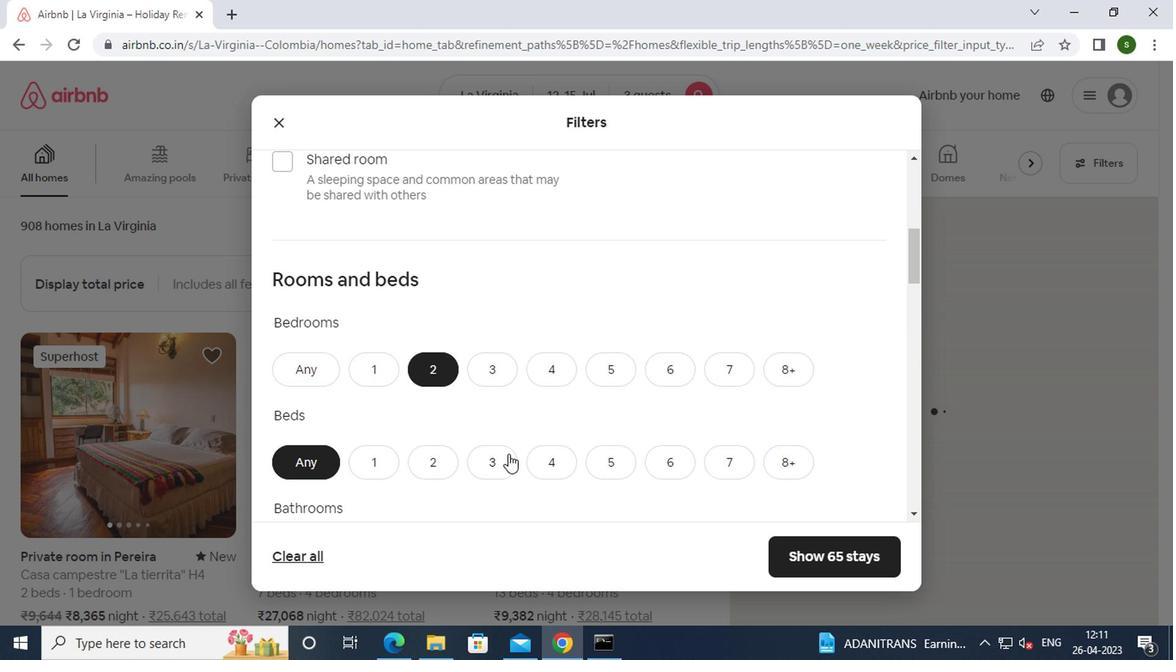 
Action: Mouse moved to (542, 410)
Screenshot: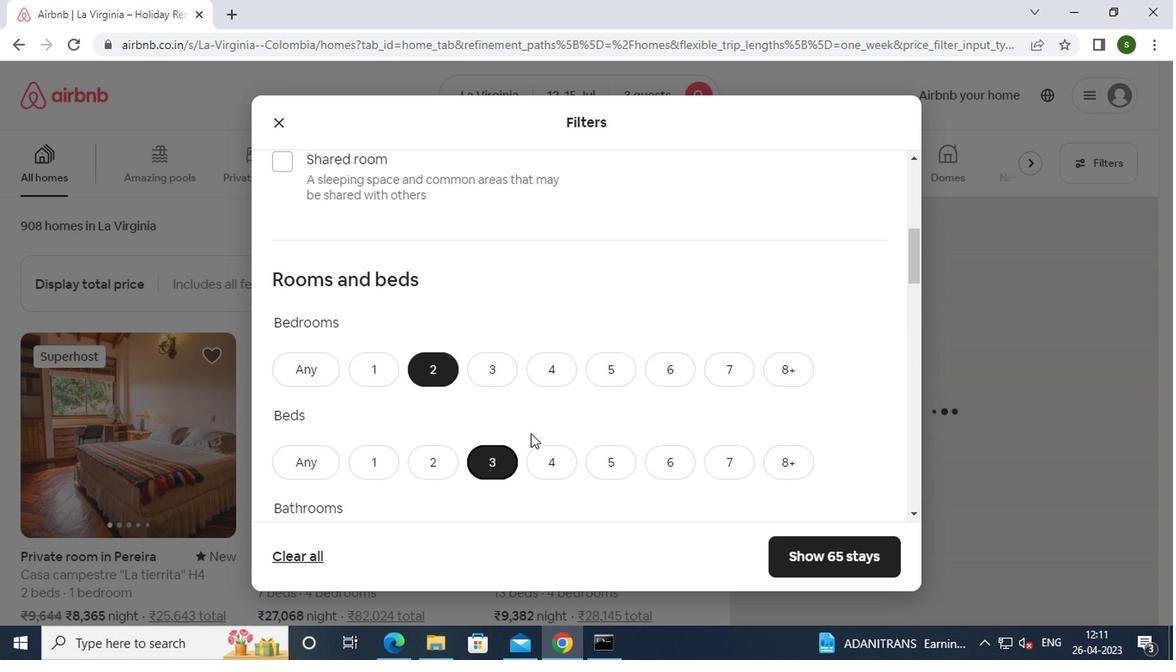 
Action: Mouse scrolled (542, 408) with delta (0, -1)
Screenshot: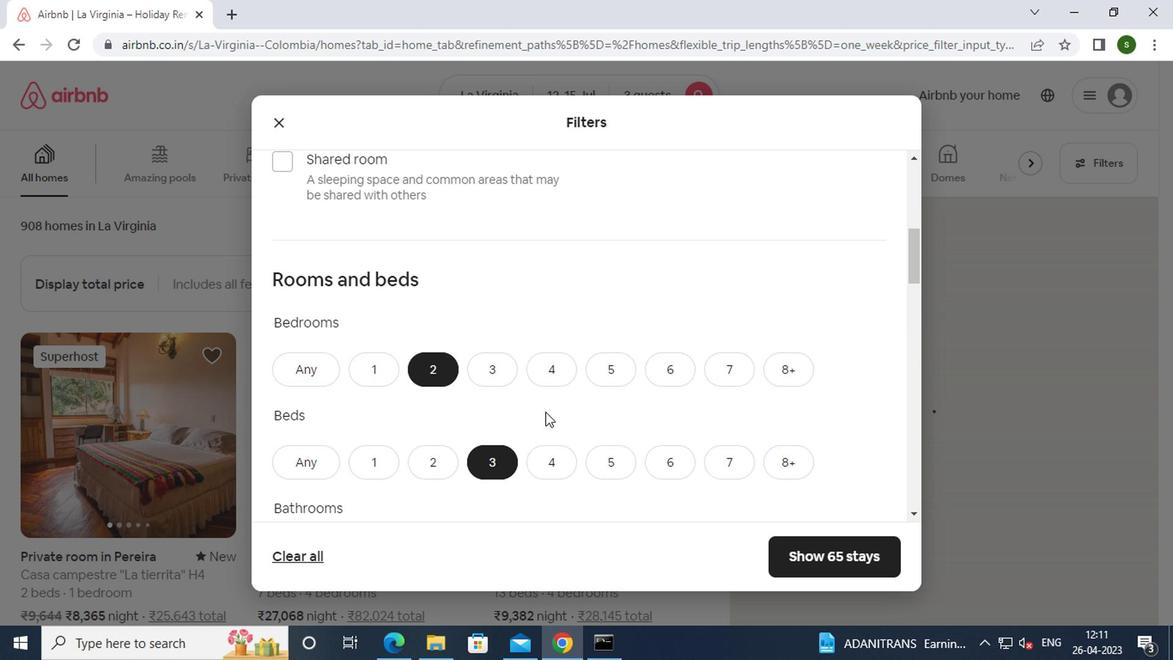 
Action: Mouse scrolled (542, 408) with delta (0, -1)
Screenshot: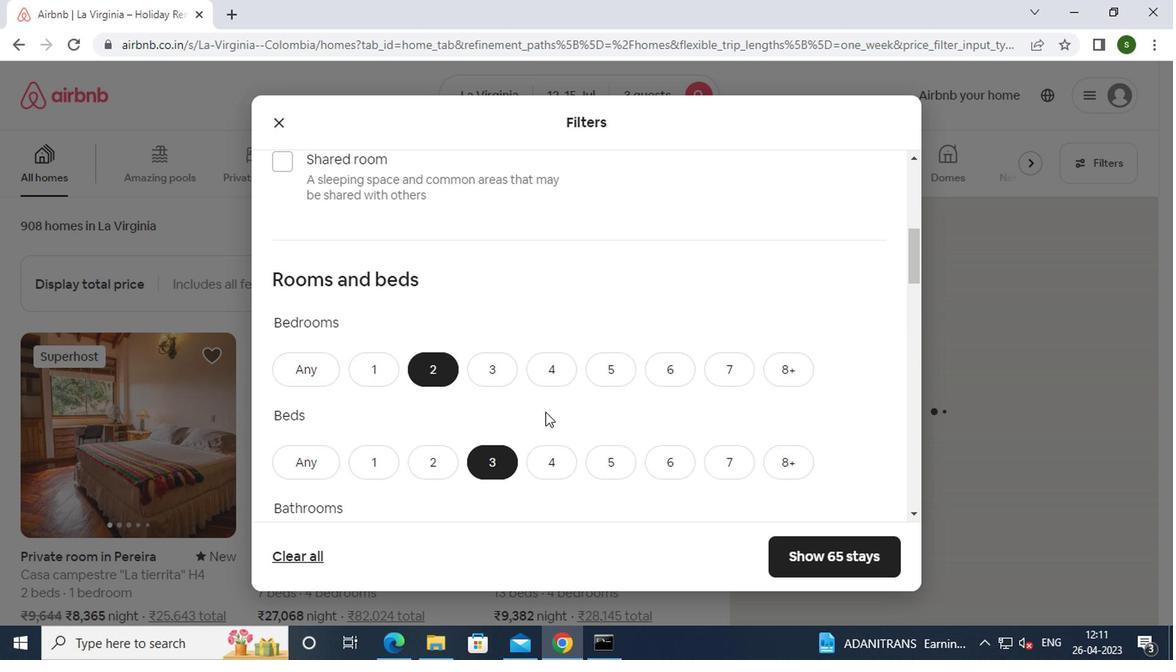 
Action: Mouse moved to (381, 380)
Screenshot: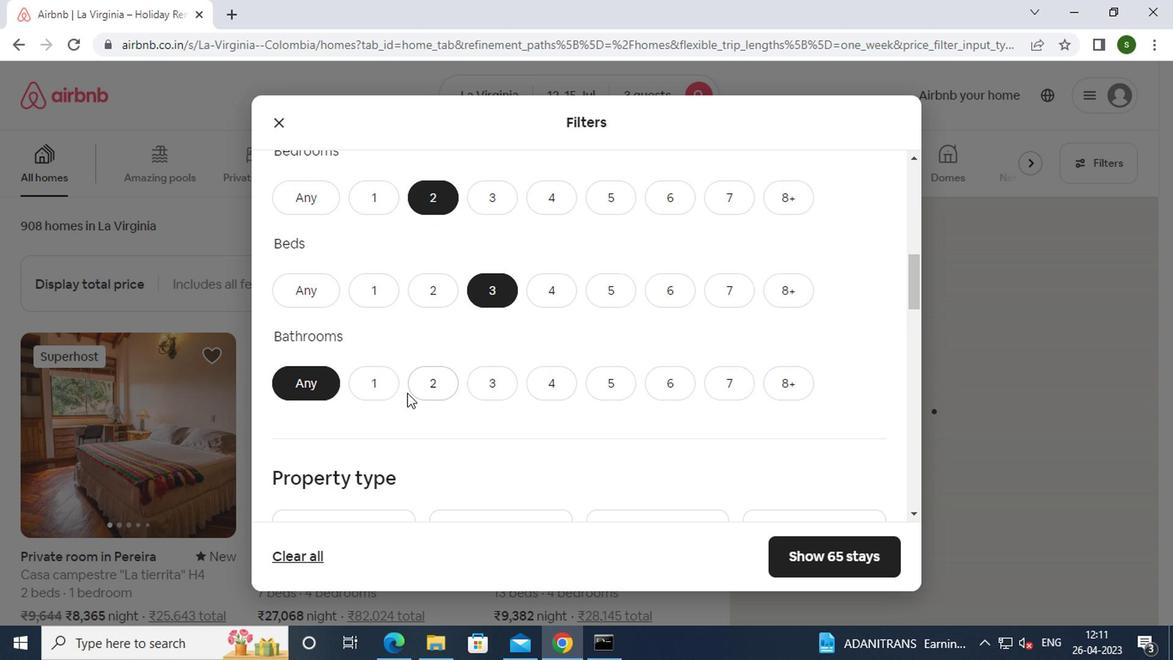 
Action: Mouse pressed left at (381, 380)
Screenshot: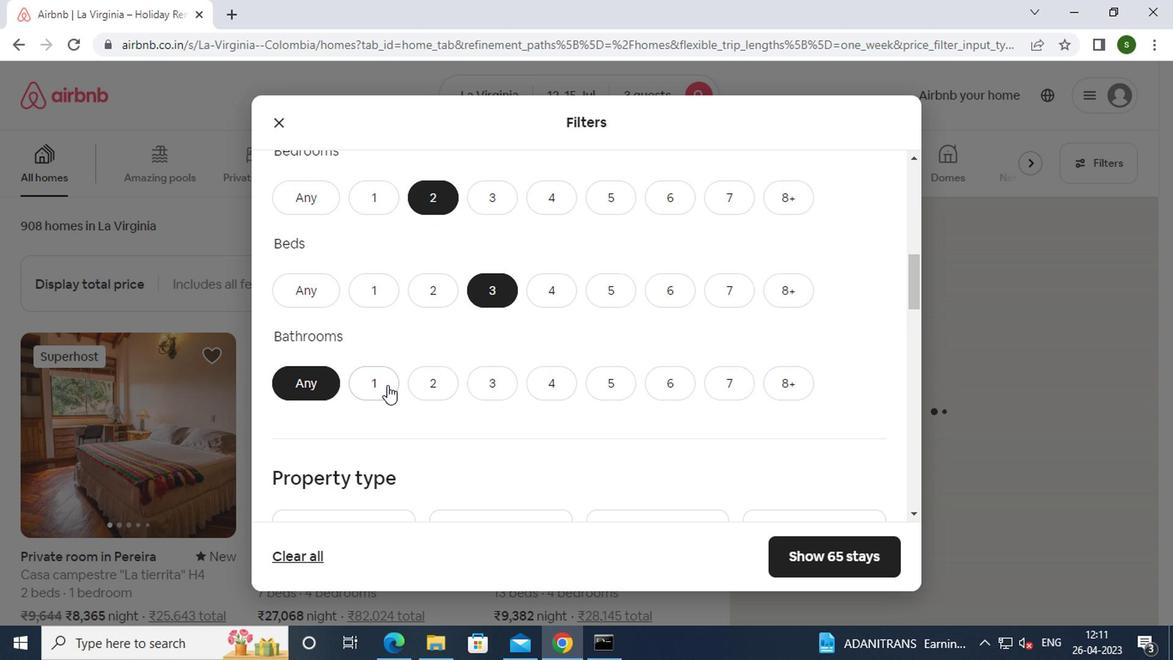 
Action: Mouse moved to (528, 360)
Screenshot: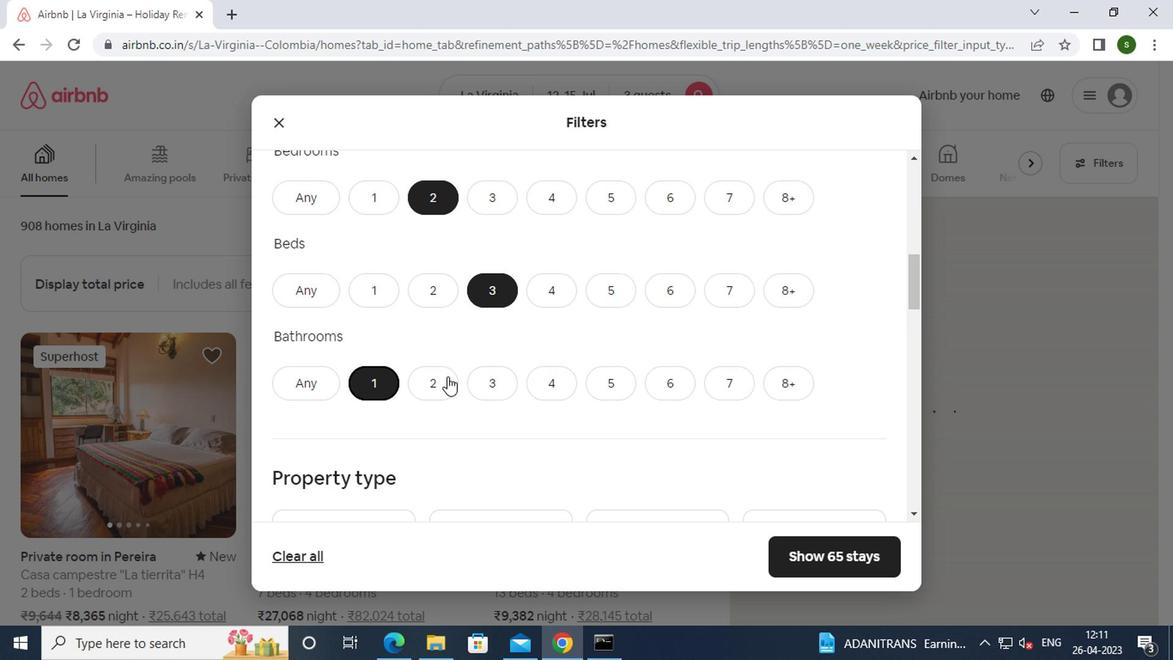 
Action: Mouse scrolled (528, 359) with delta (0, 0)
Screenshot: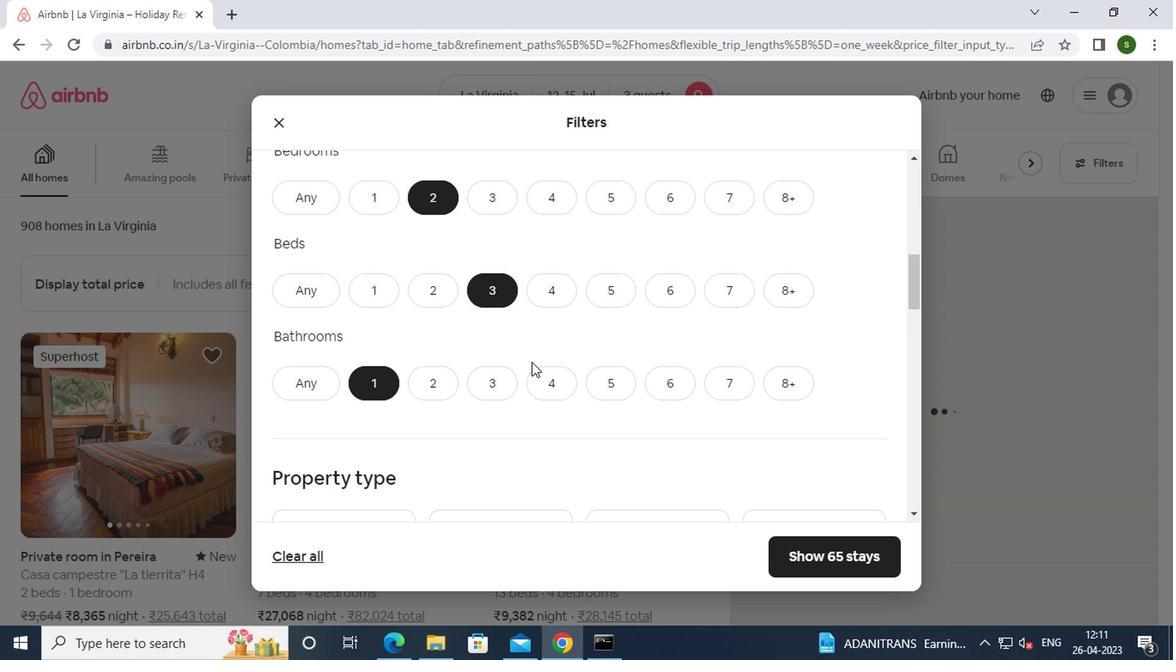 
Action: Mouse scrolled (528, 359) with delta (0, 0)
Screenshot: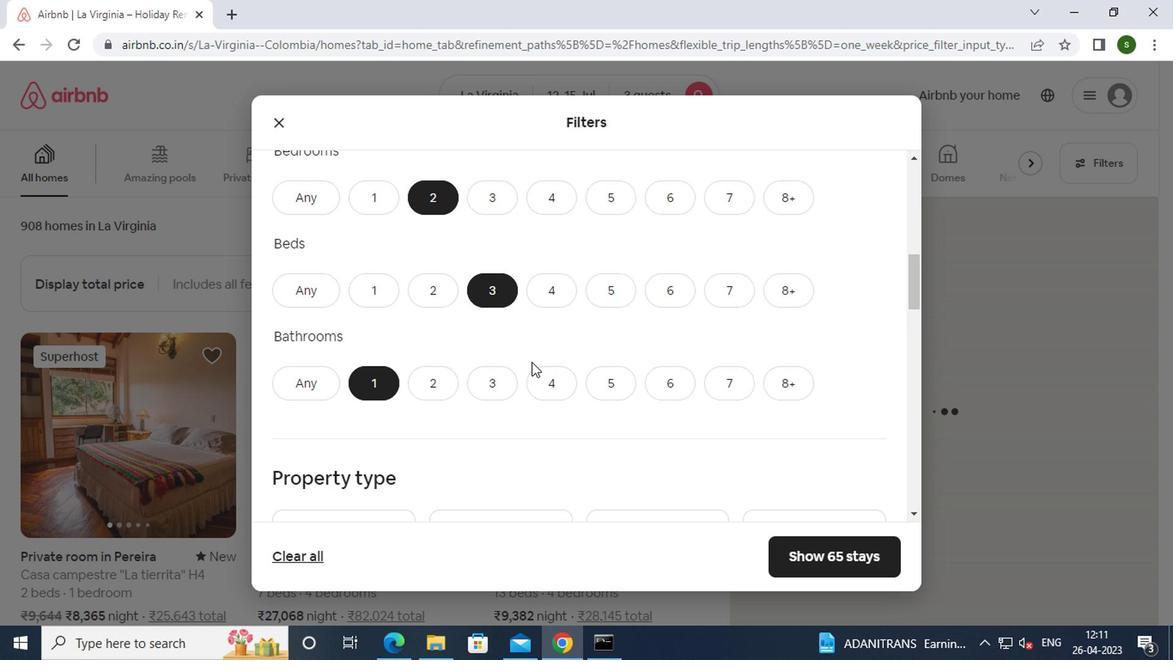 
Action: Mouse scrolled (528, 359) with delta (0, 0)
Screenshot: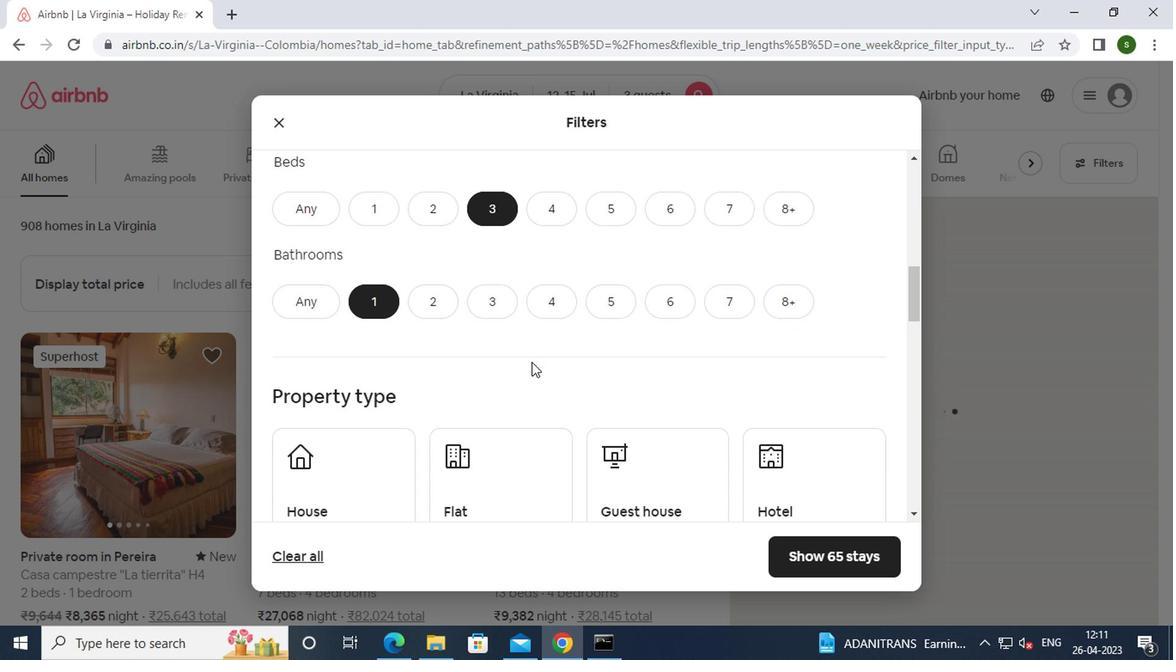 
Action: Mouse moved to (337, 337)
Screenshot: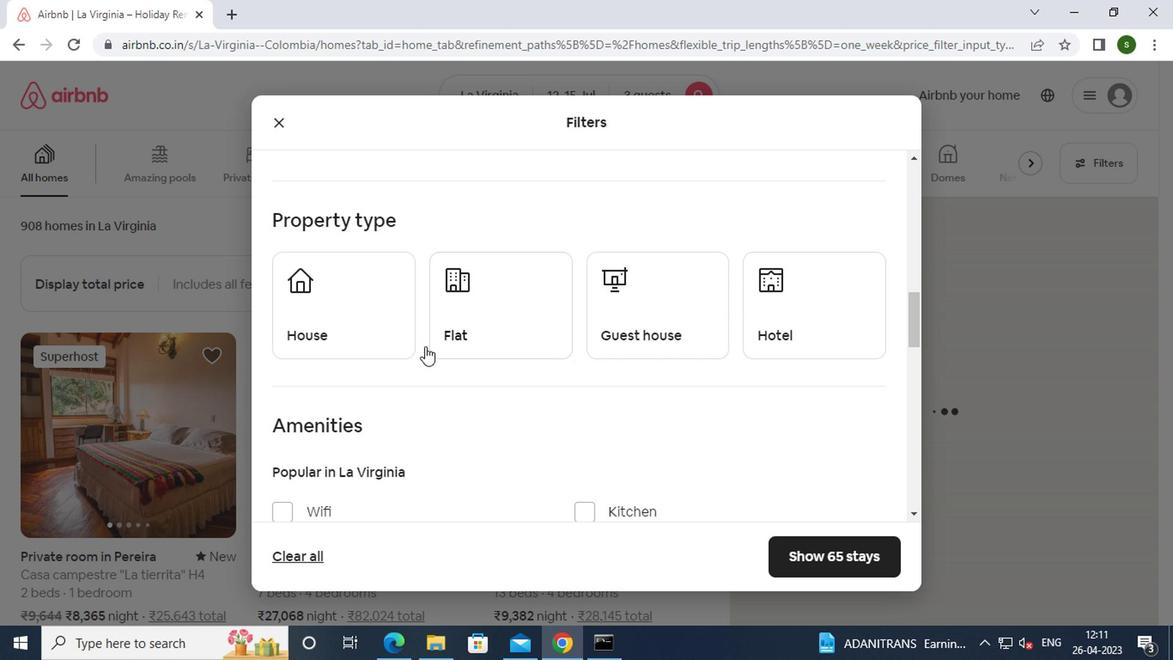 
Action: Mouse pressed left at (337, 337)
Screenshot: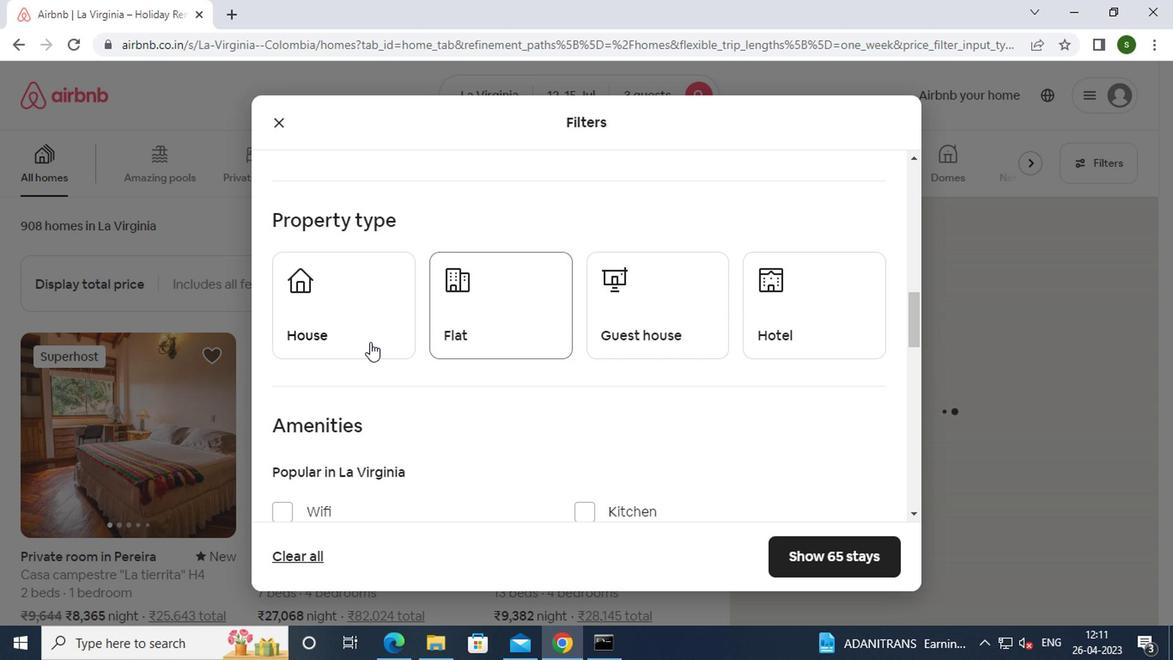 
Action: Mouse moved to (483, 323)
Screenshot: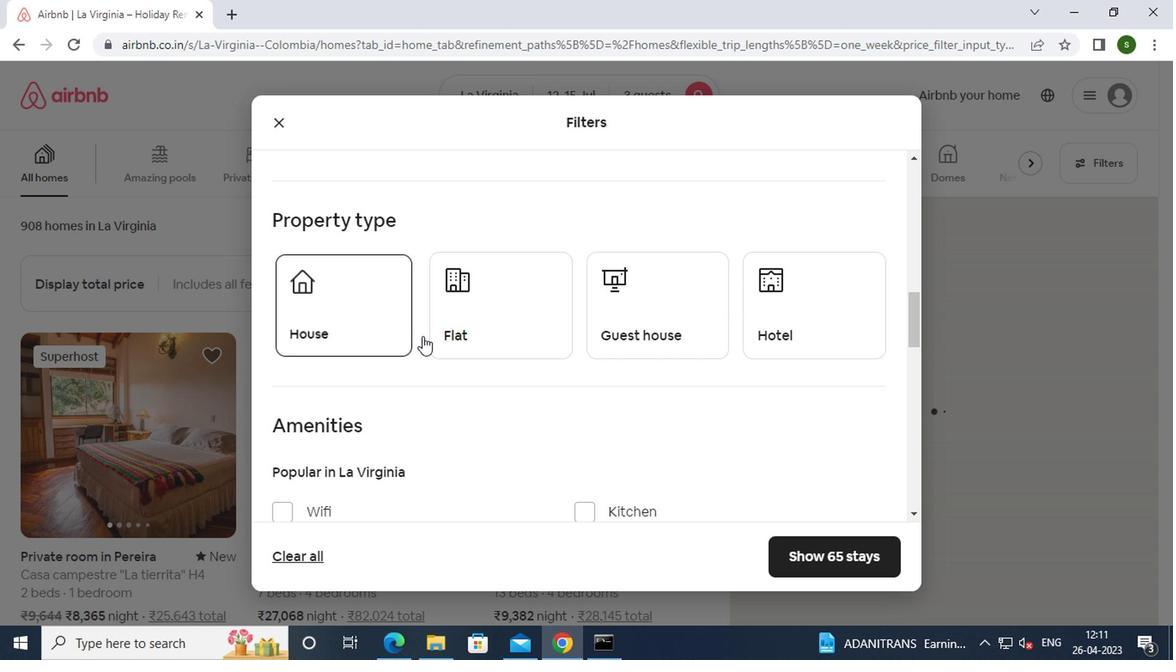 
Action: Mouse pressed left at (483, 323)
Screenshot: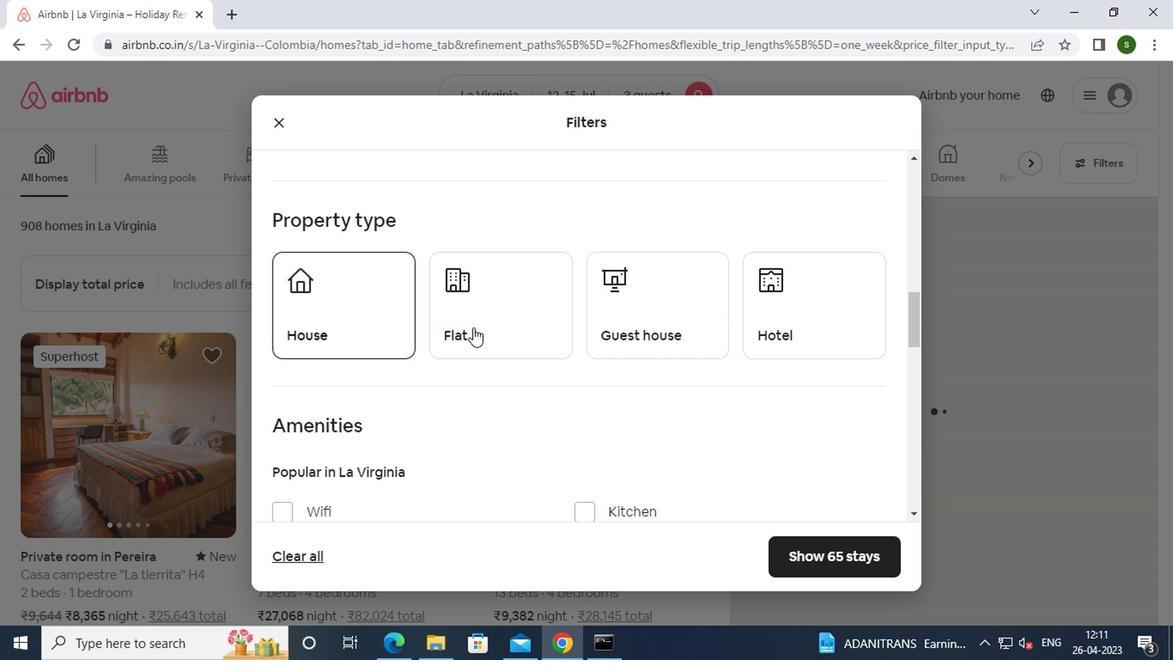 
Action: Mouse moved to (638, 298)
Screenshot: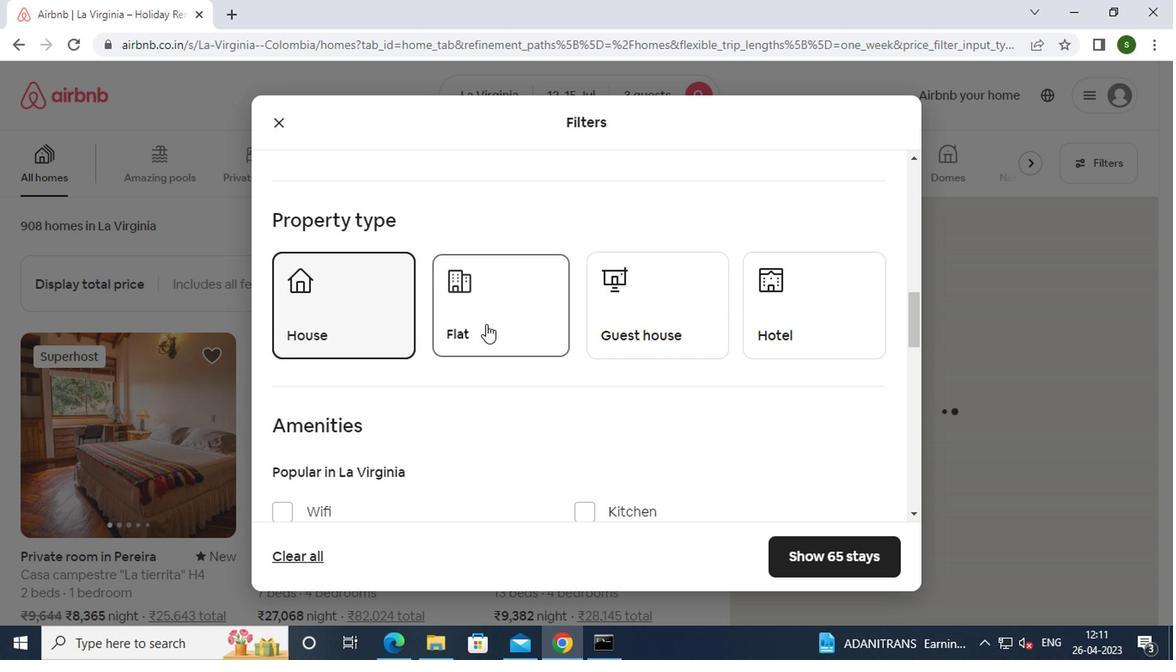 
Action: Mouse pressed left at (638, 298)
Screenshot: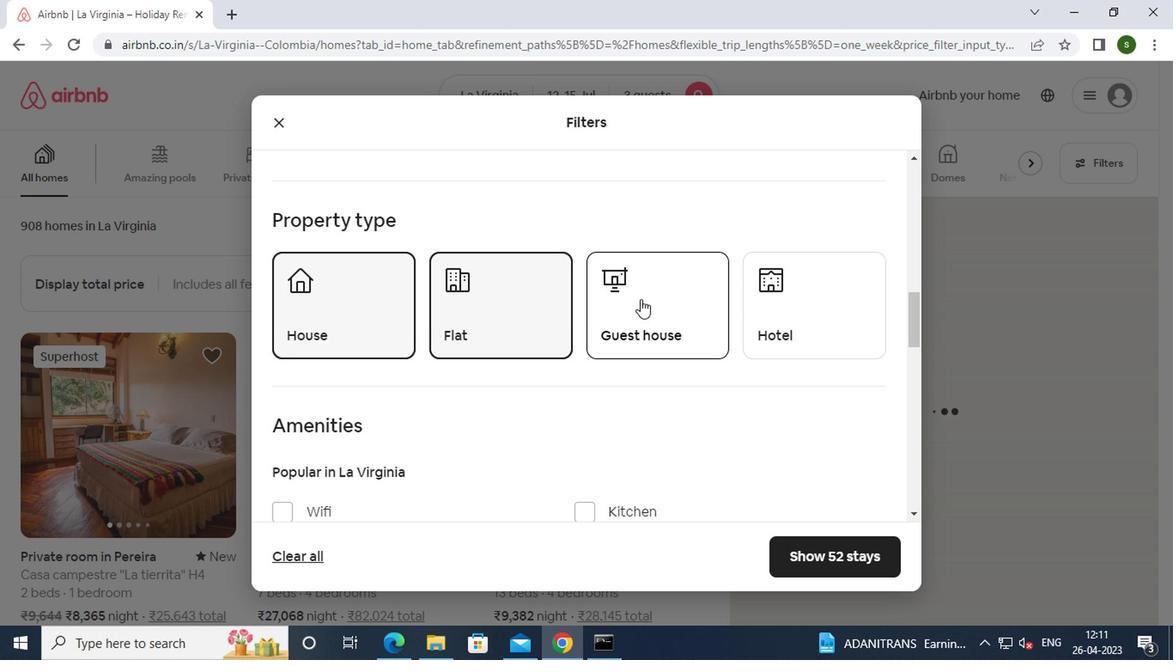 
Action: Mouse scrolled (638, 297) with delta (0, 0)
Screenshot: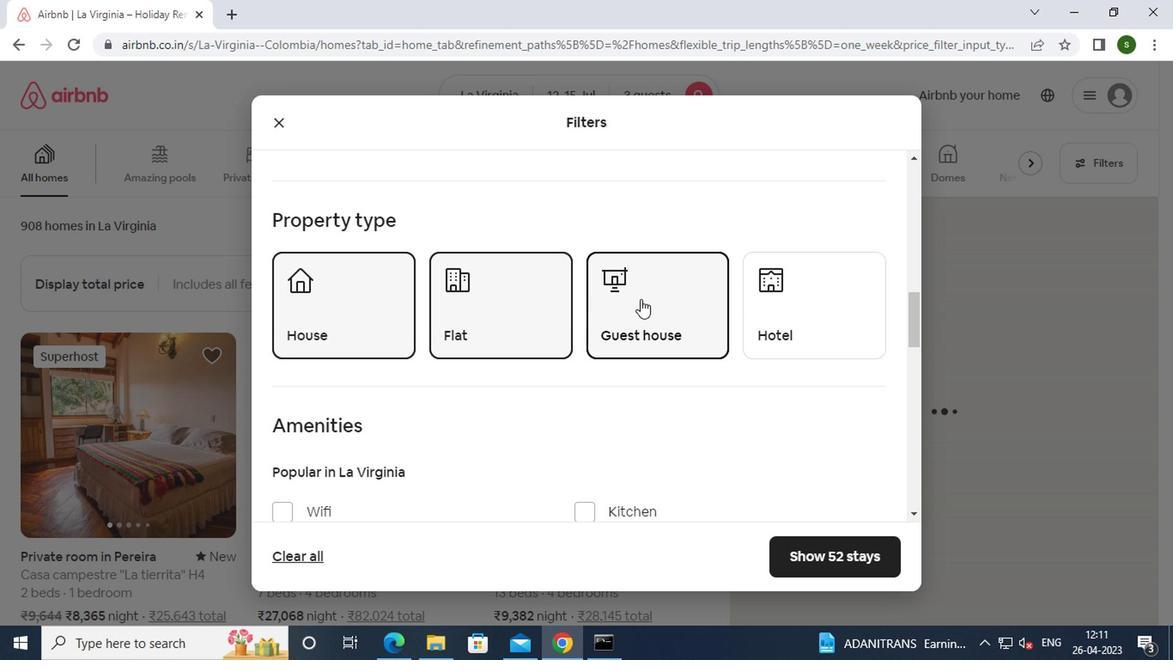 
Action: Mouse scrolled (638, 297) with delta (0, 0)
Screenshot: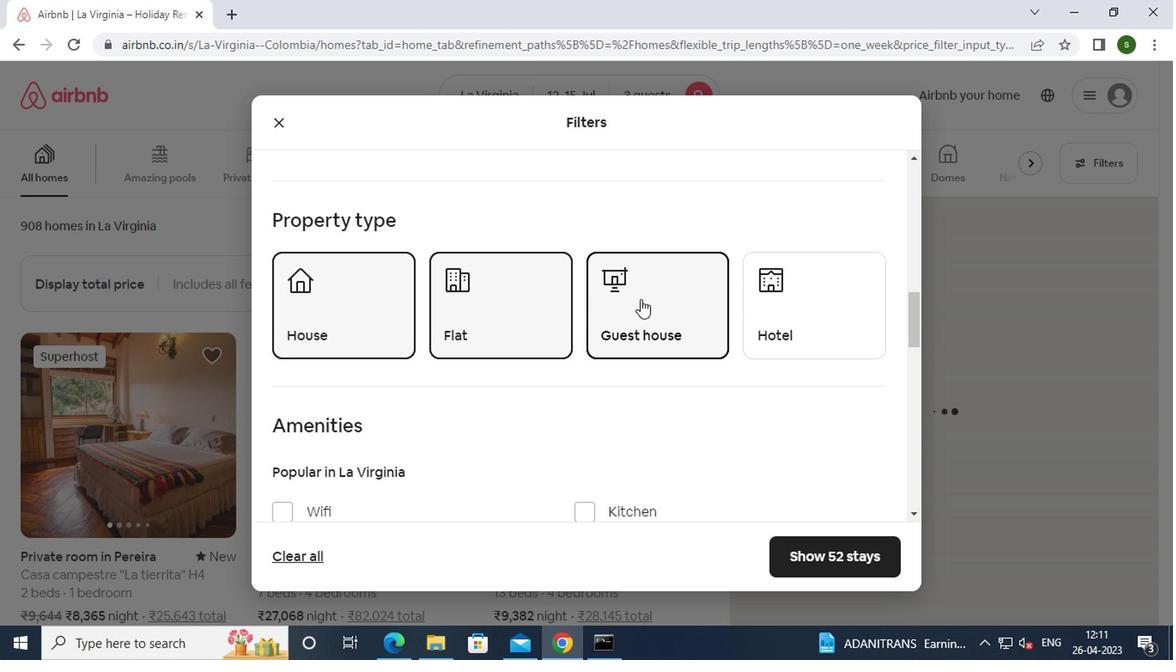 
Action: Mouse scrolled (638, 297) with delta (0, 0)
Screenshot: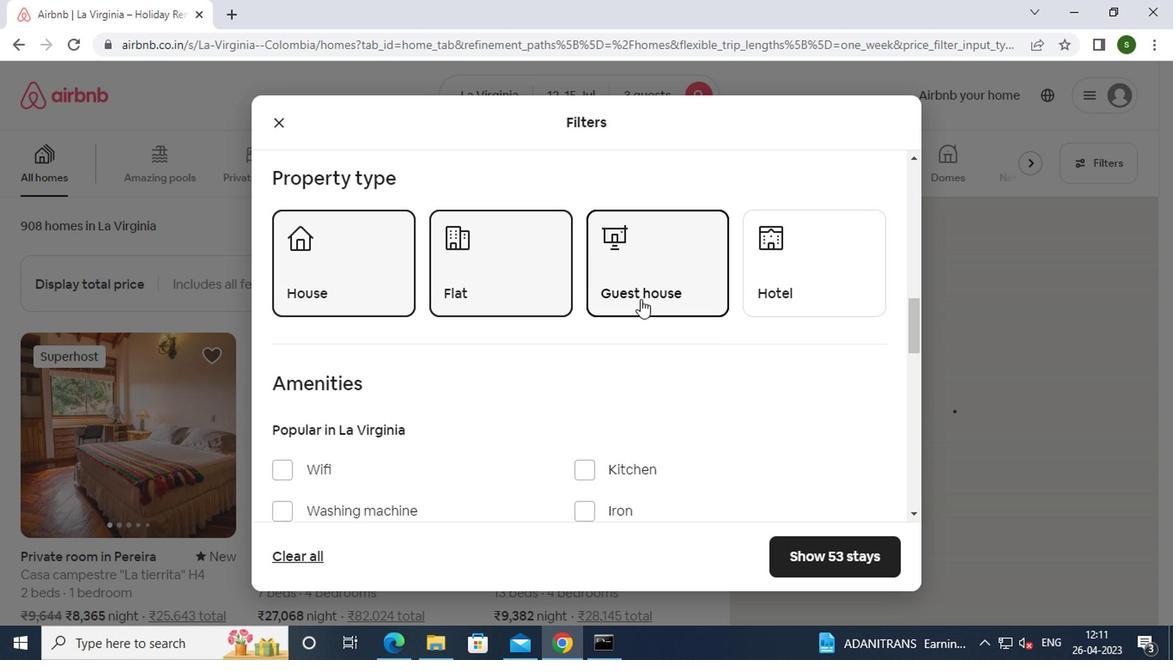 
Action: Mouse moved to (392, 301)
Screenshot: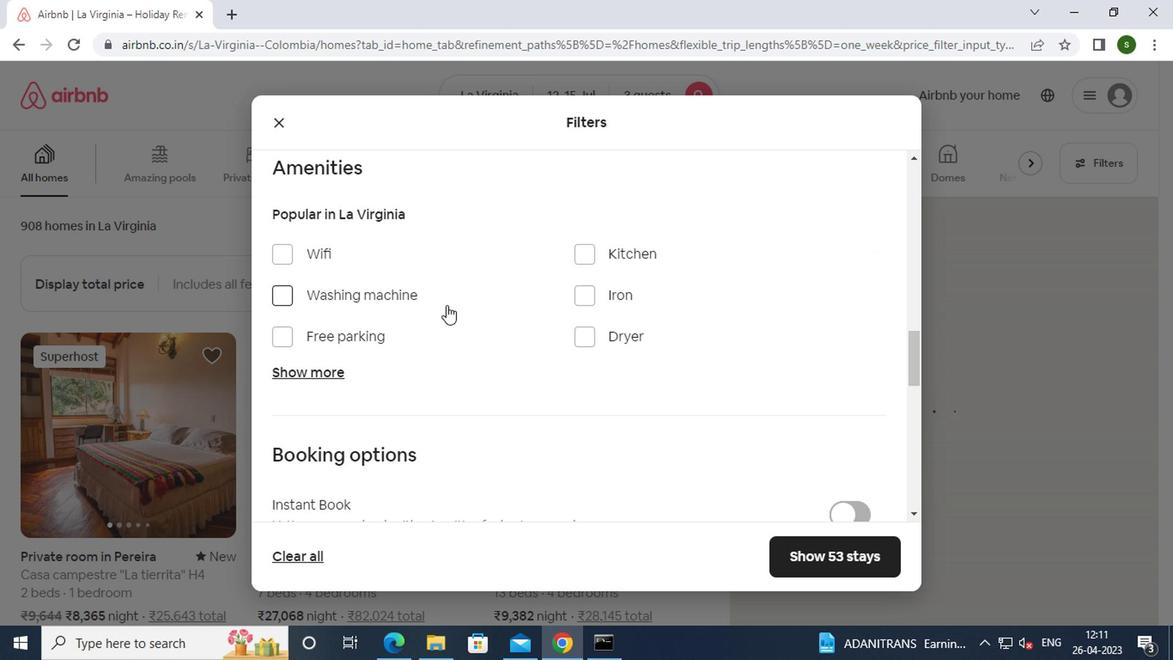 
Action: Mouse pressed left at (392, 301)
Screenshot: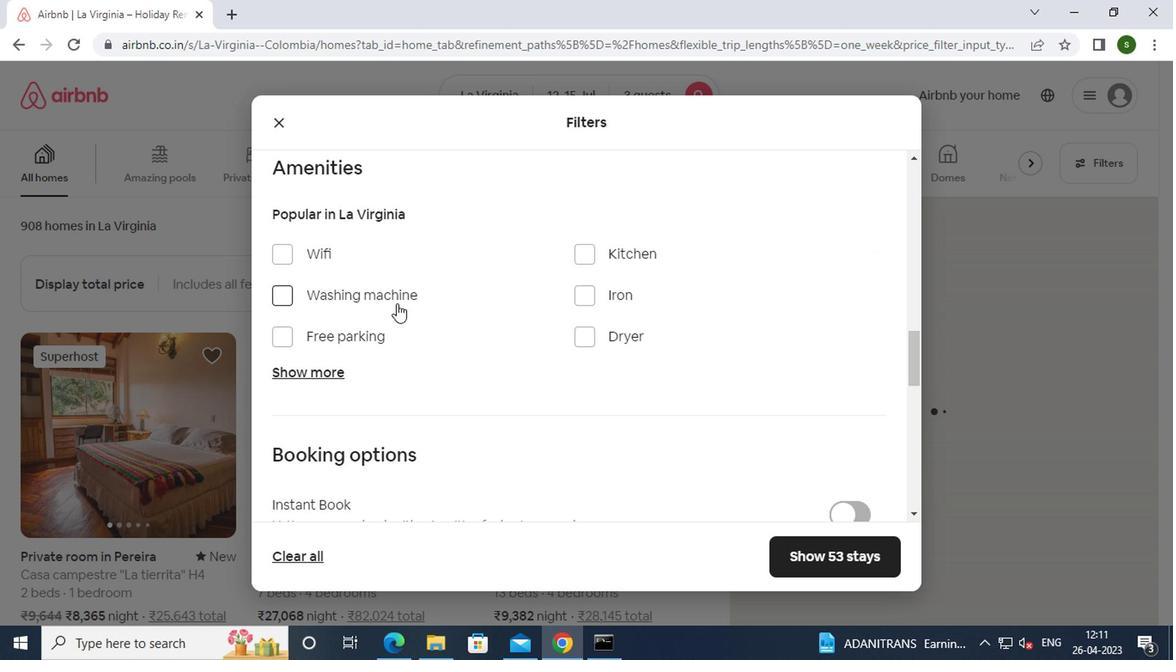 
Action: Mouse moved to (608, 328)
Screenshot: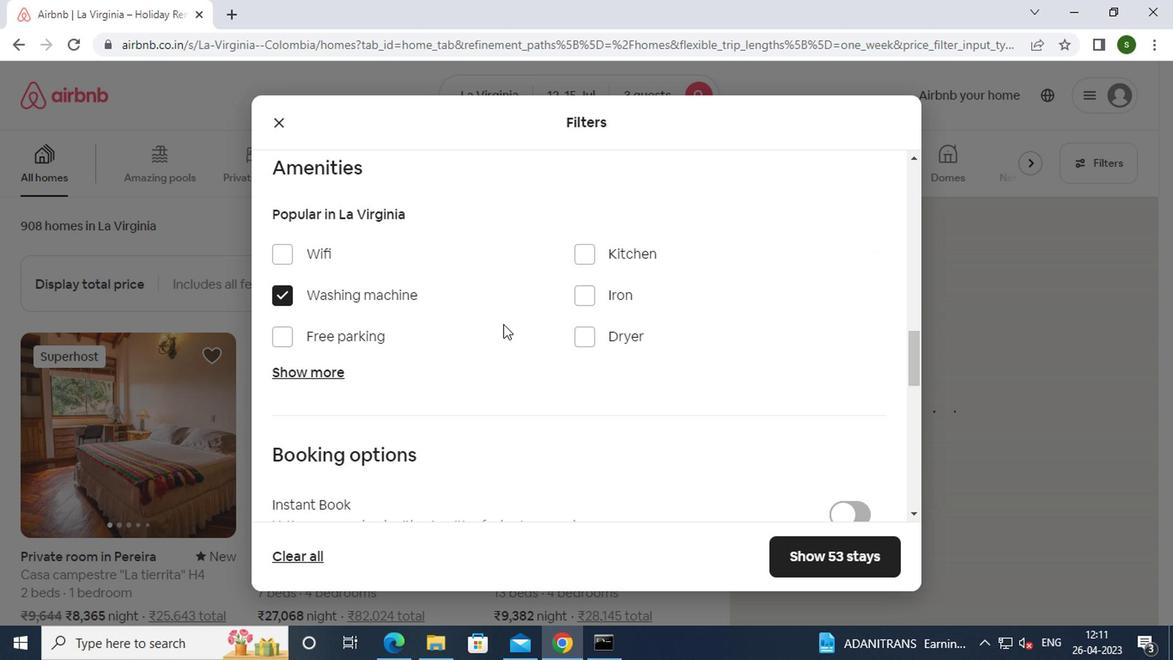 
Action: Mouse scrolled (608, 327) with delta (0, 0)
Screenshot: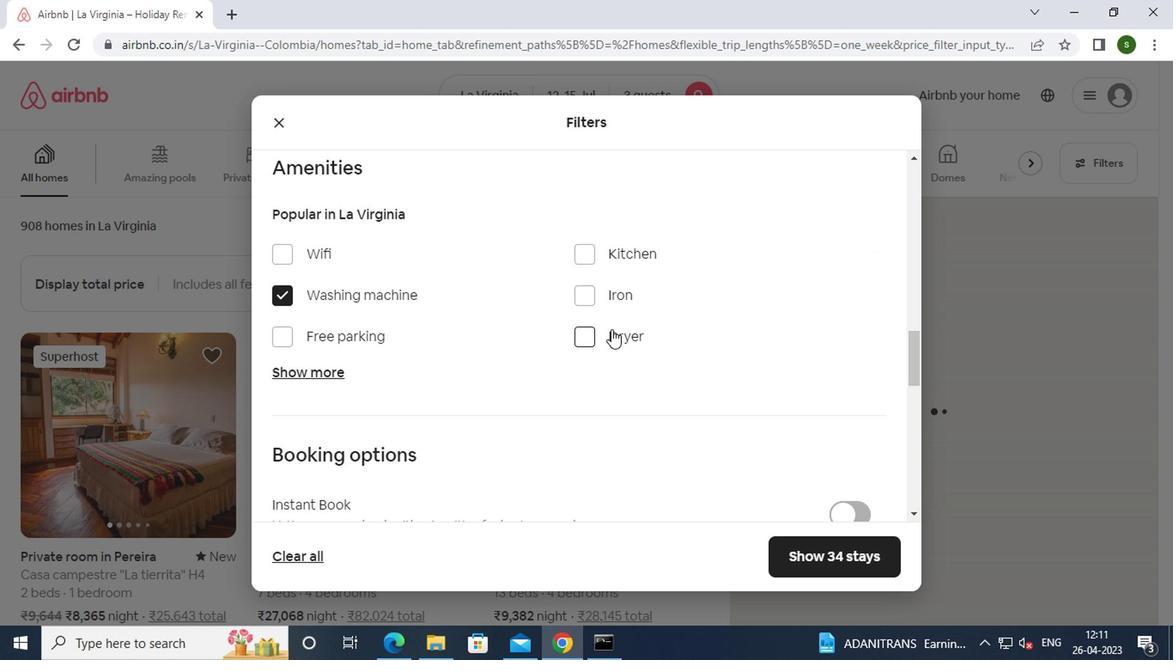 
Action: Mouse scrolled (608, 327) with delta (0, 0)
Screenshot: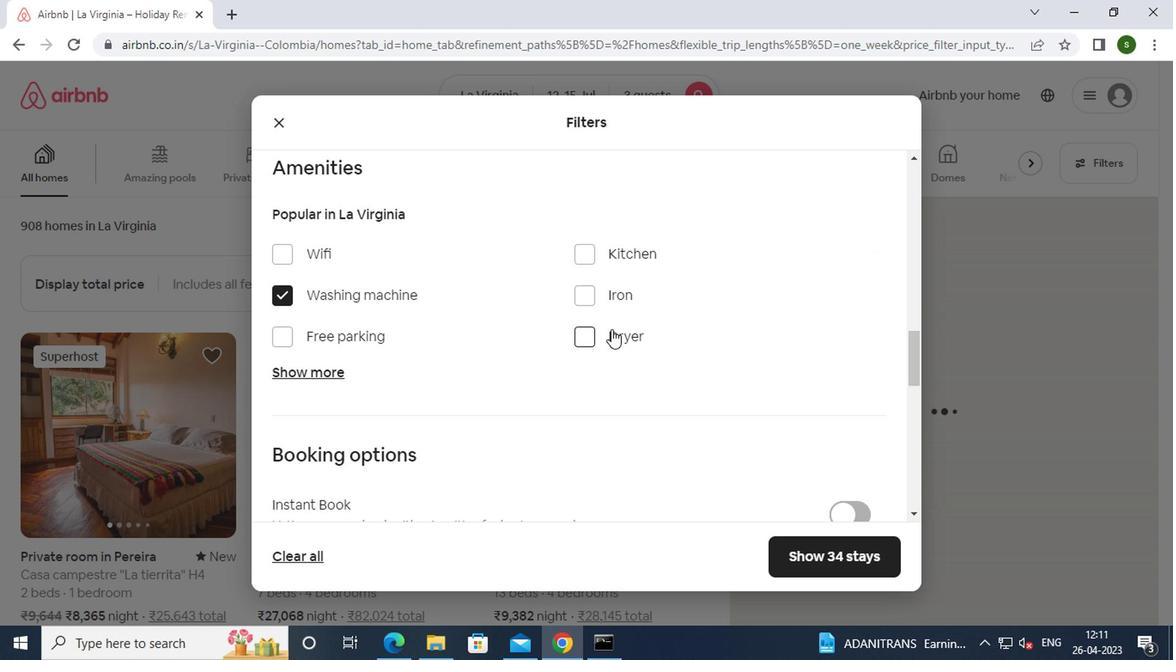 
Action: Mouse scrolled (608, 327) with delta (0, 0)
Screenshot: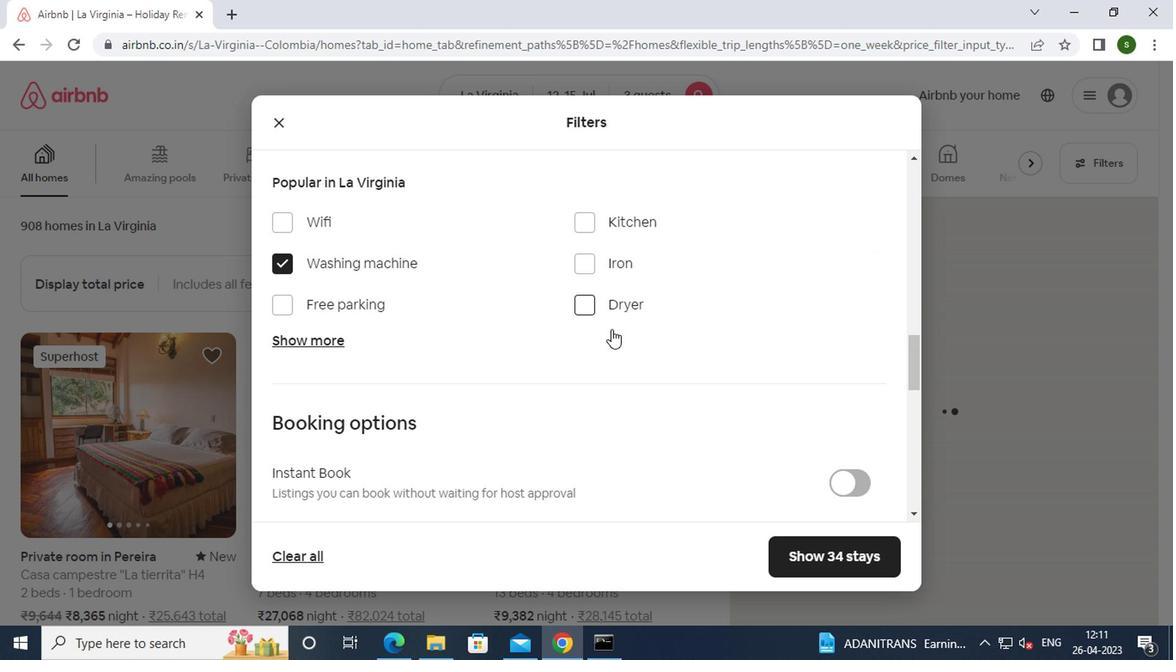 
Action: Mouse moved to (836, 311)
Screenshot: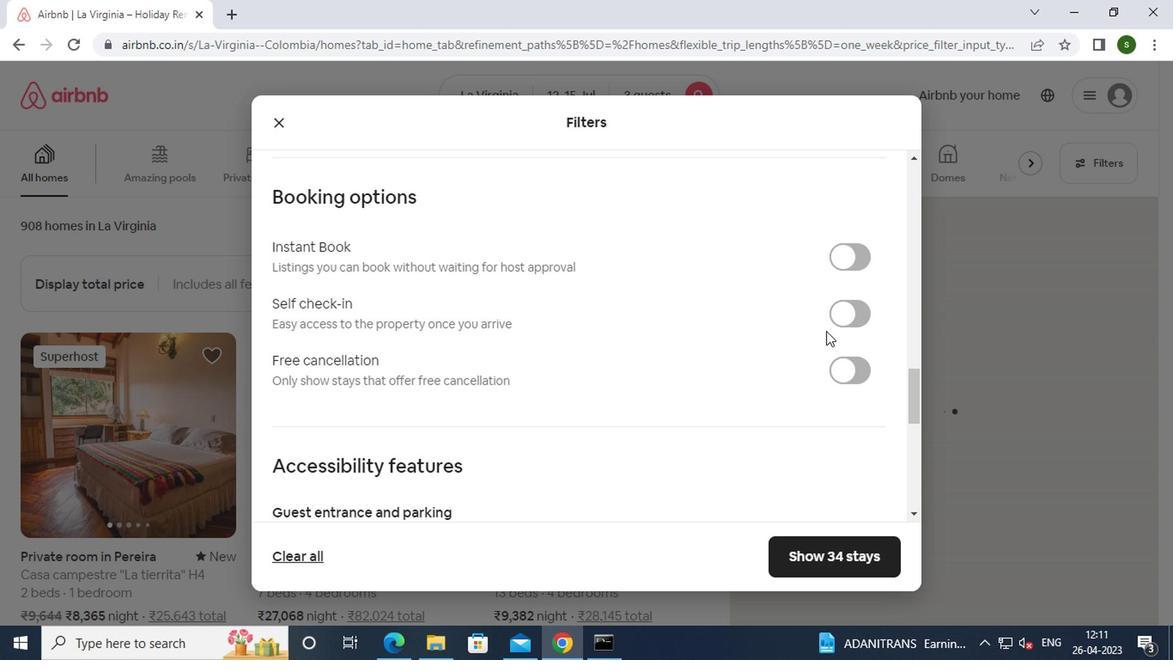 
Action: Mouse pressed left at (836, 311)
Screenshot: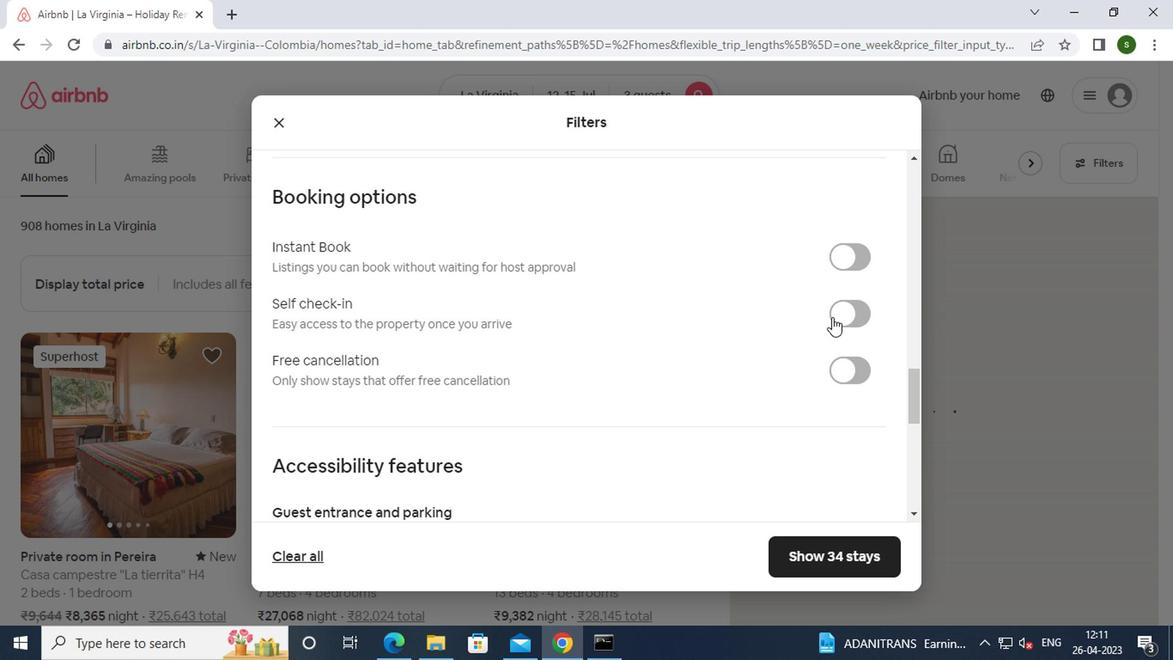 
Action: Mouse moved to (738, 339)
Screenshot: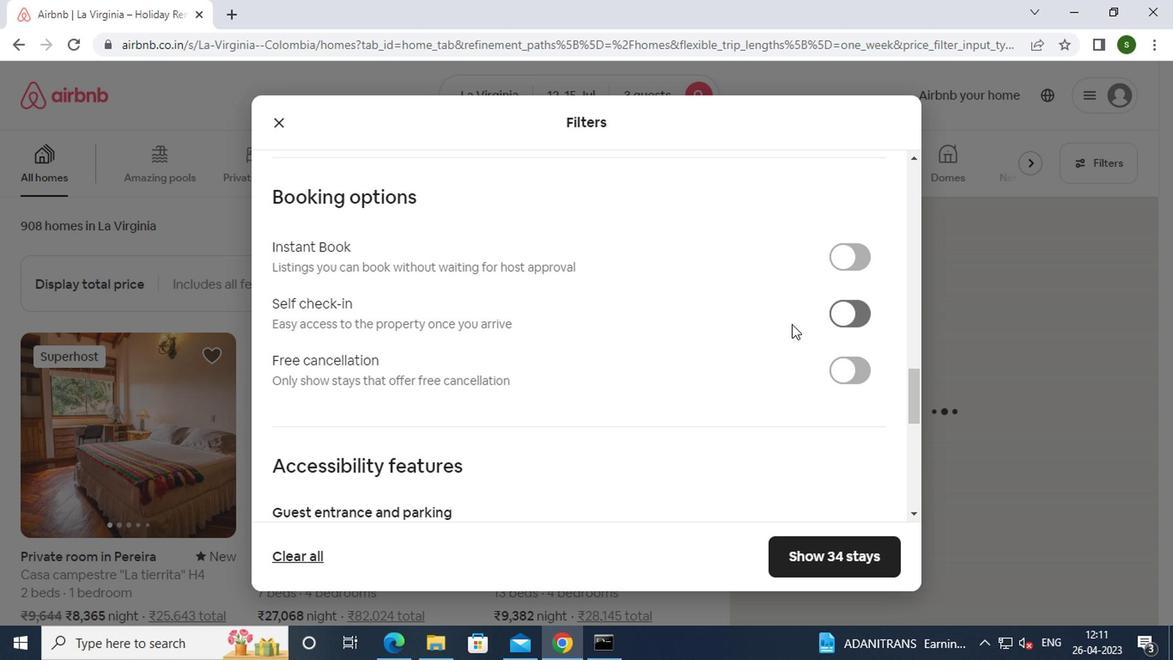 
Action: Mouse scrolled (738, 338) with delta (0, 0)
Screenshot: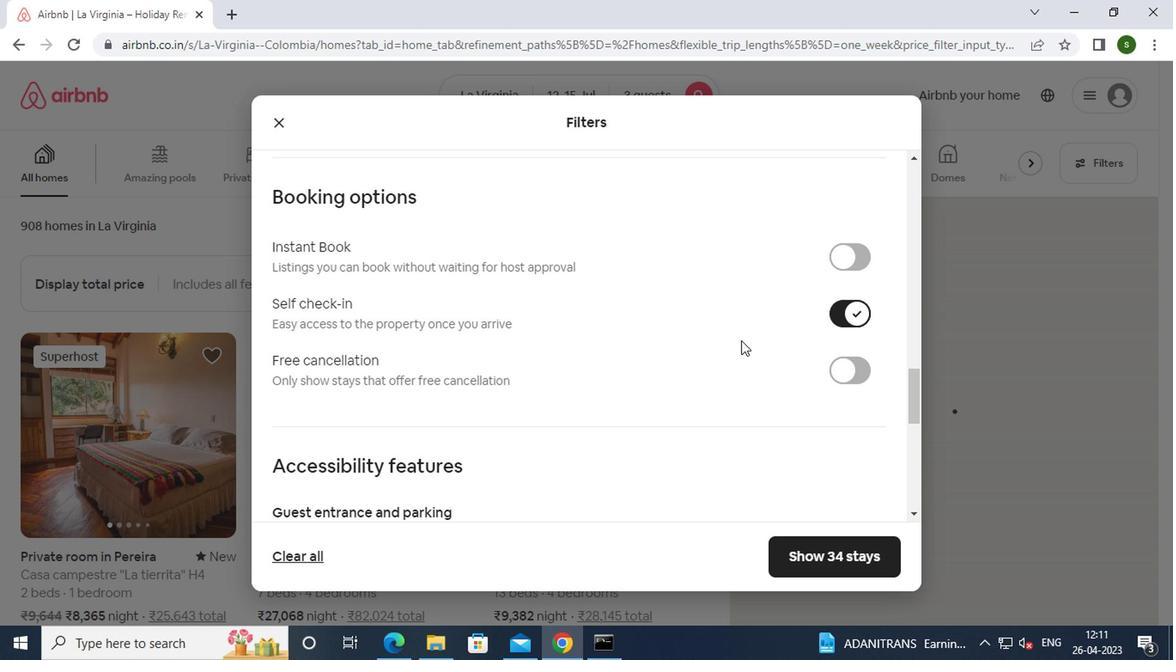 
Action: Mouse scrolled (738, 338) with delta (0, 0)
Screenshot: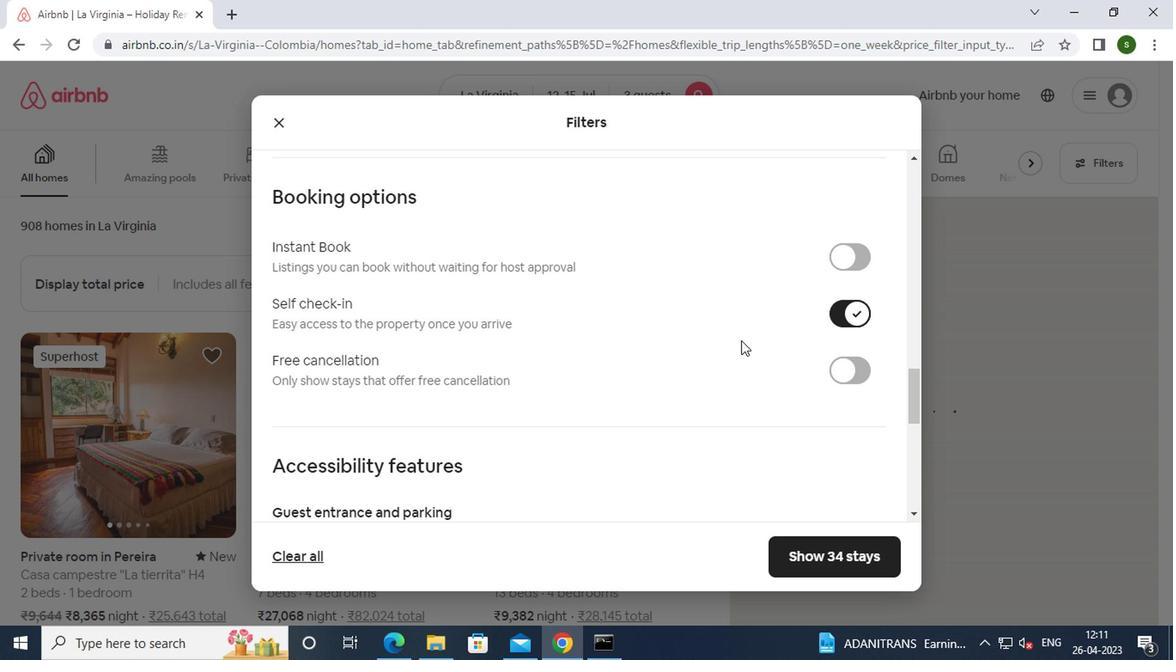 
Action: Mouse scrolled (738, 338) with delta (0, 0)
Screenshot: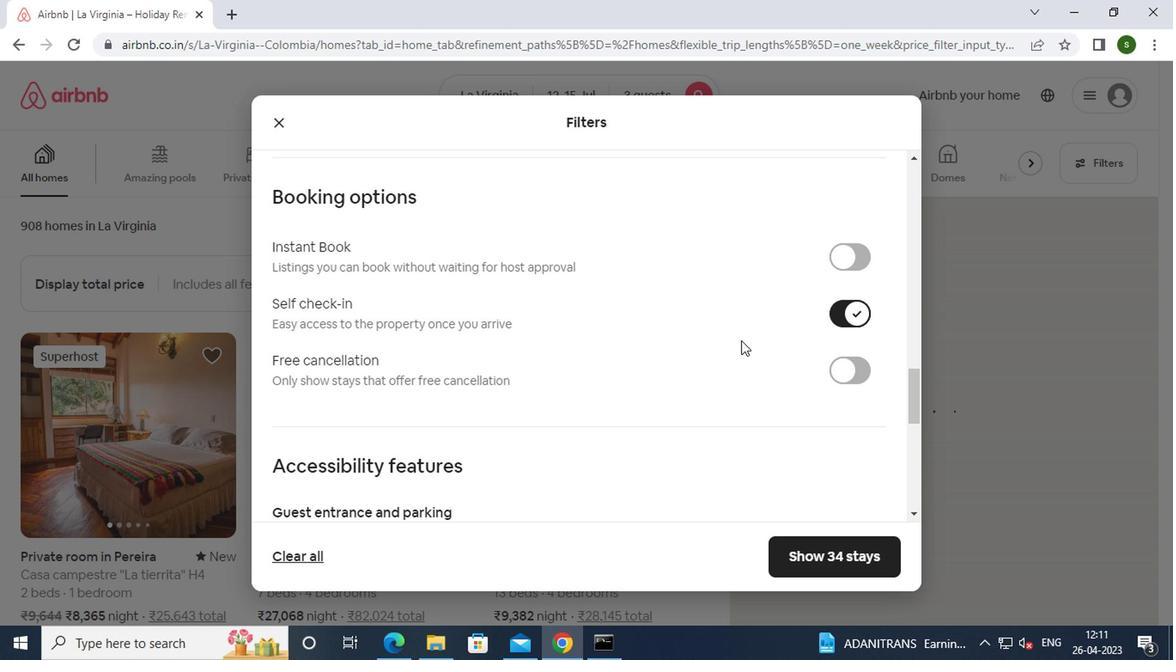
Action: Mouse scrolled (738, 338) with delta (0, 0)
Screenshot: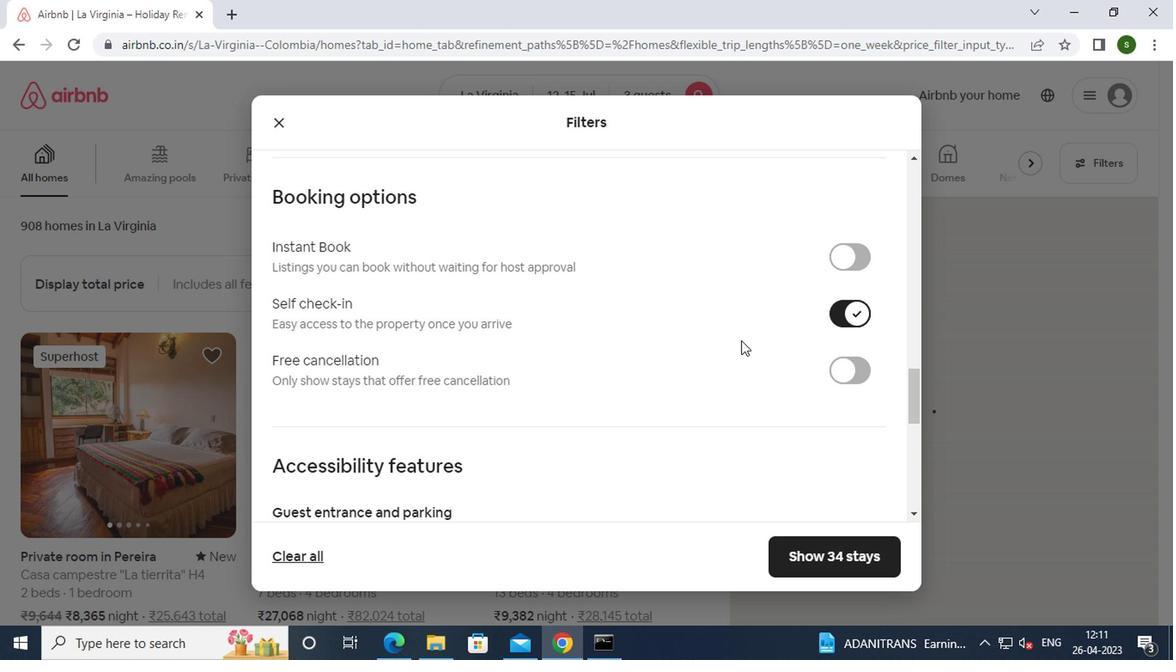 
Action: Mouse scrolled (738, 338) with delta (0, 0)
Screenshot: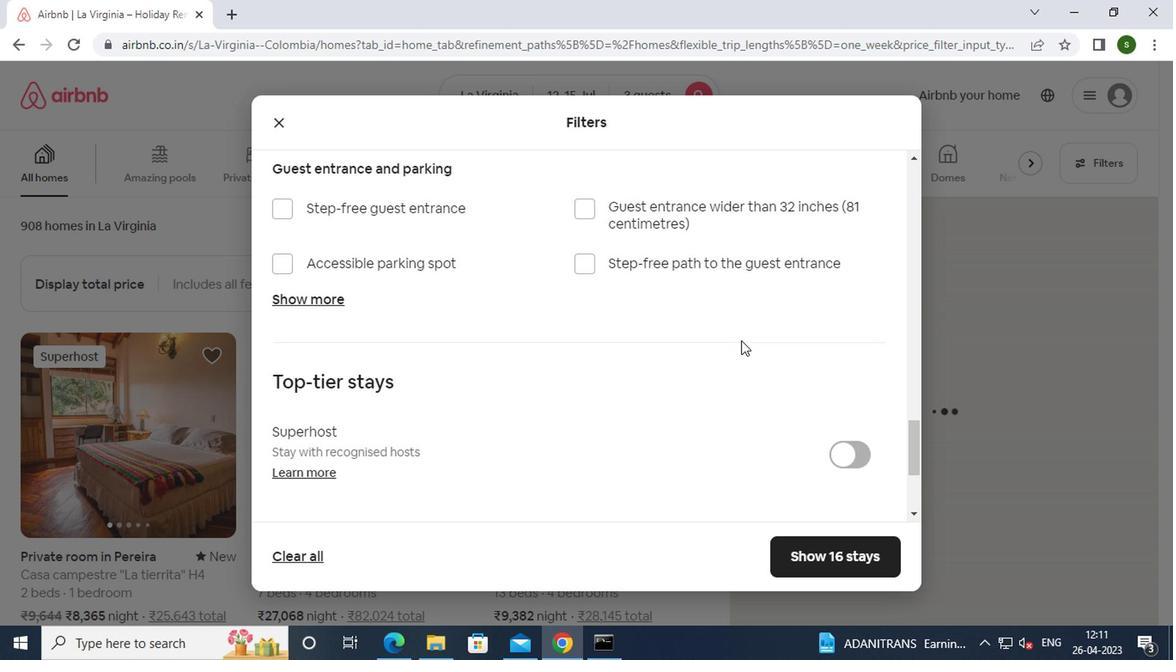 
Action: Mouse scrolled (738, 338) with delta (0, 0)
Screenshot: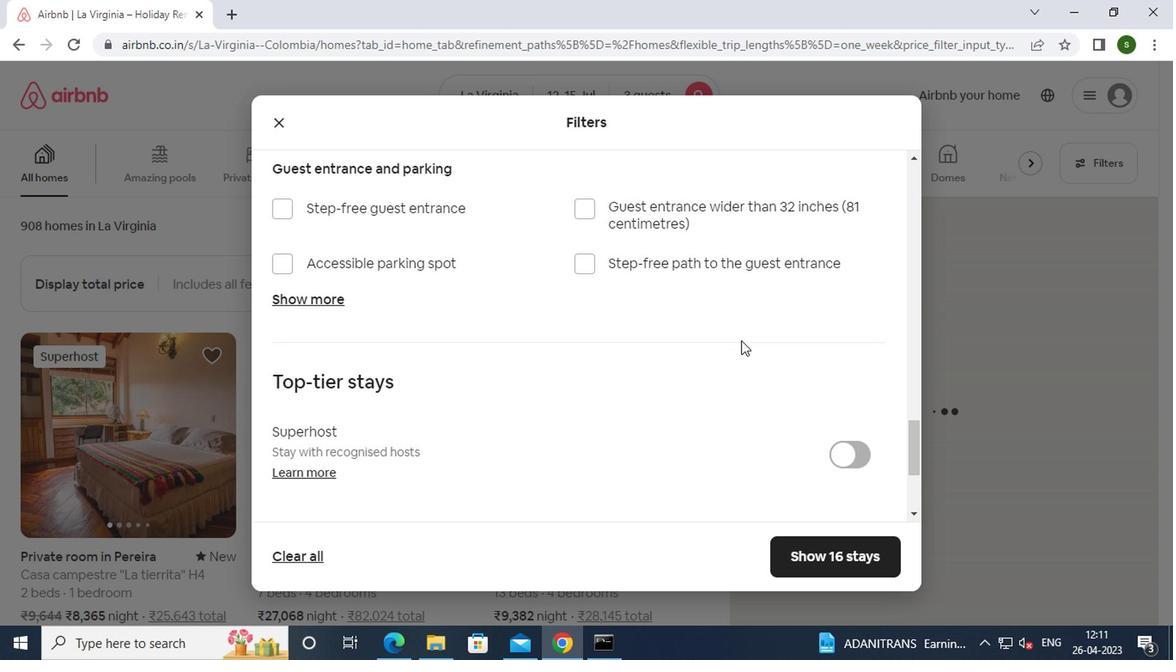 
Action: Mouse scrolled (738, 338) with delta (0, 0)
Screenshot: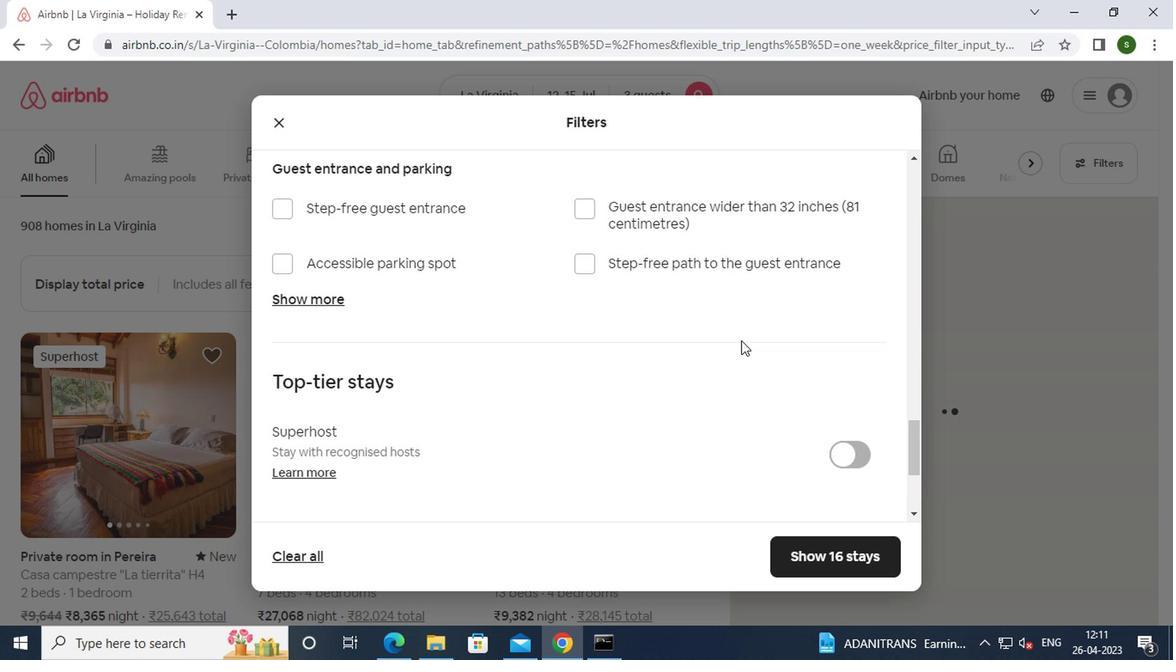
Action: Mouse scrolled (738, 338) with delta (0, 0)
Screenshot: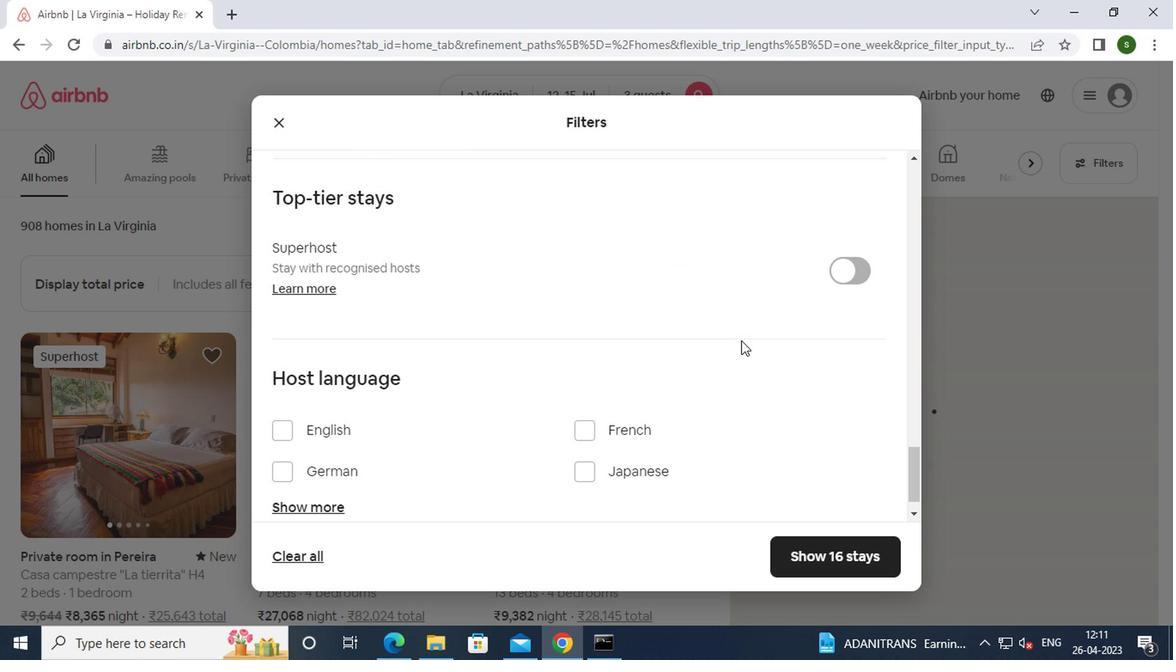 
Action: Mouse scrolled (738, 338) with delta (0, 0)
Screenshot: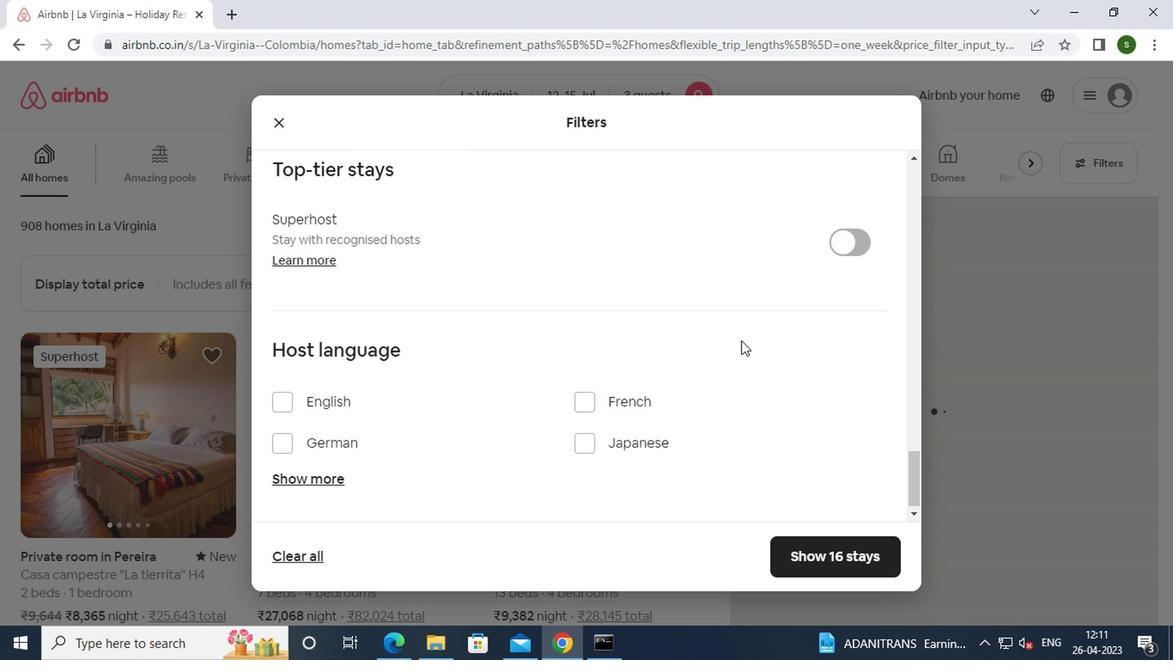 
Action: Mouse moved to (315, 400)
Screenshot: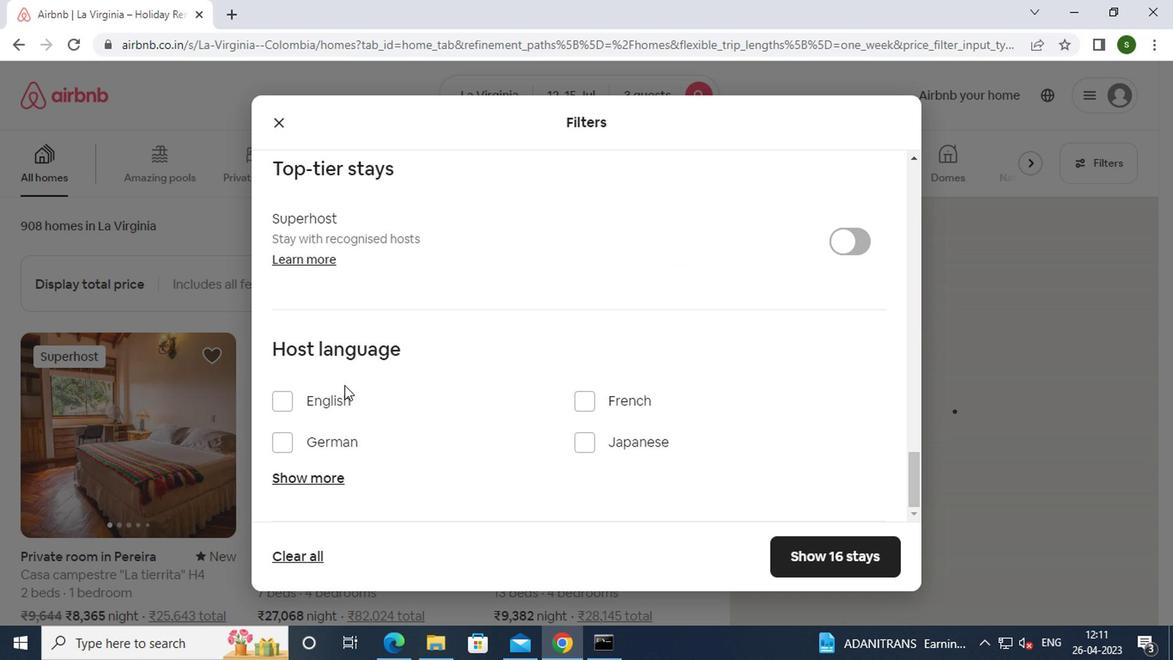 
Action: Mouse pressed left at (315, 400)
Screenshot: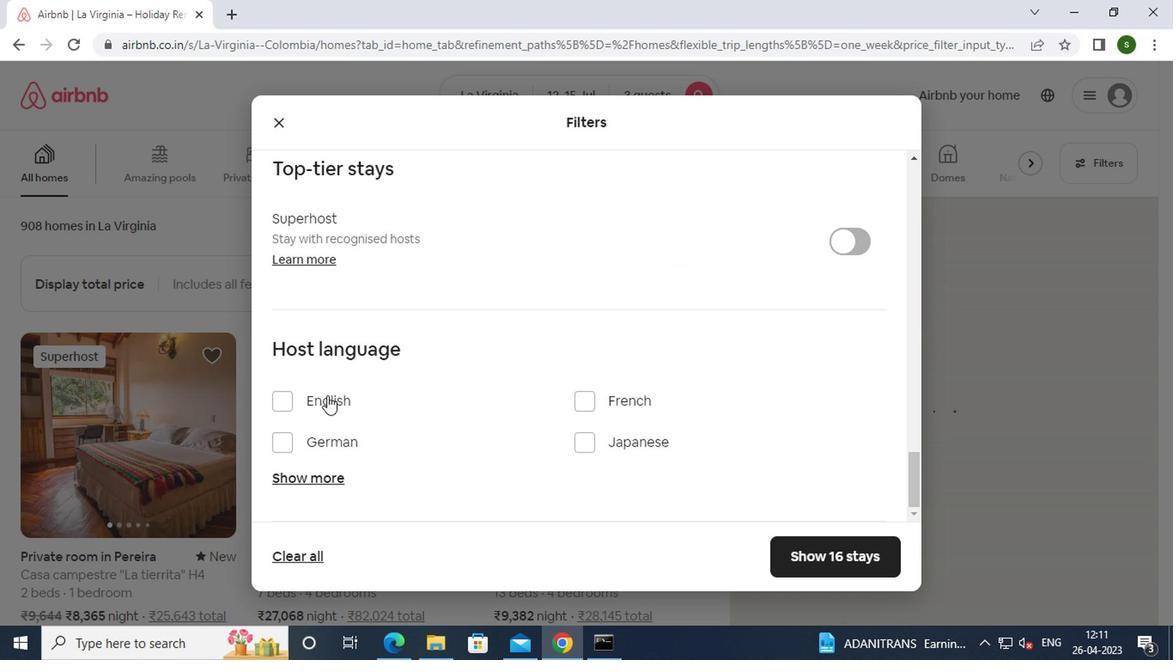 
Action: Mouse moved to (842, 558)
Screenshot: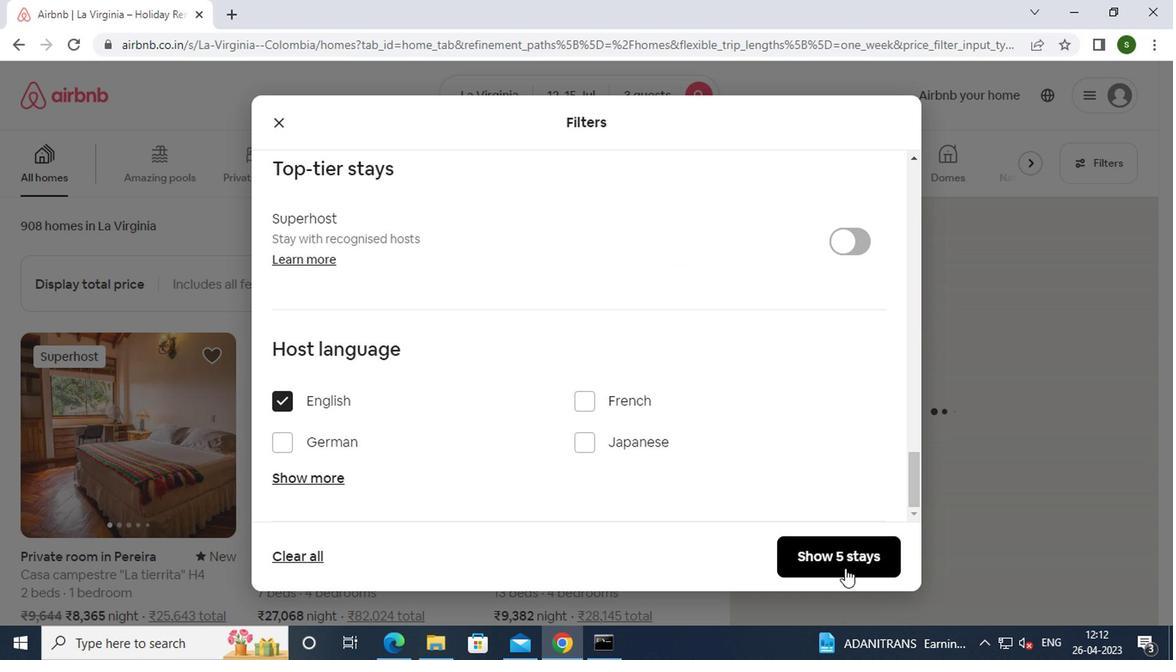 
Action: Mouse pressed left at (842, 558)
Screenshot: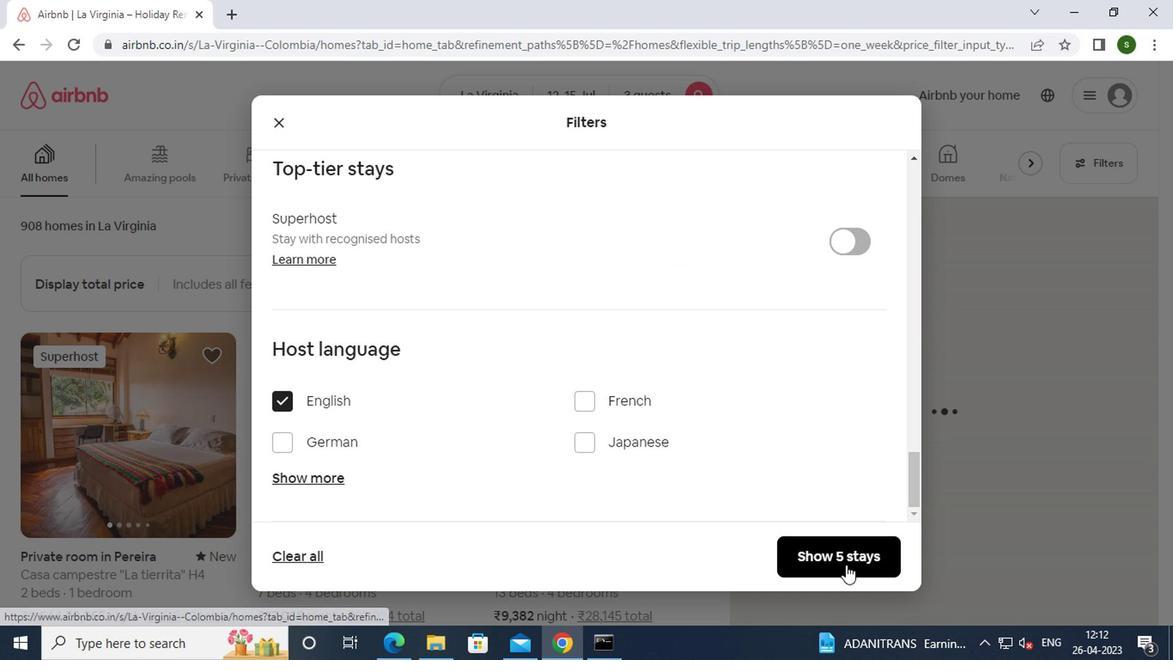 
Action: Mouse moved to (649, 485)
Screenshot: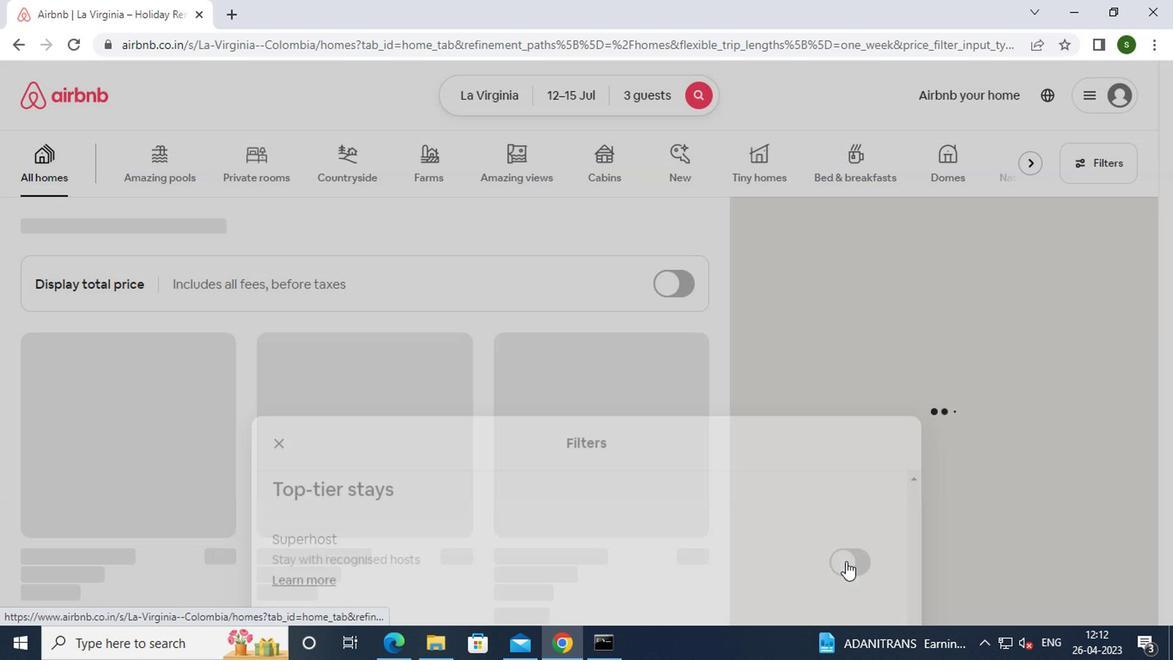 
